 Task: Find connections with filter location Willetton with filter topic #linkedinwith filter profile language German with filter current company Diebold Nixdorf with filter school Hindustan College of science and technology with filter industry Air, Water, and Waste Program Management with filter service category Customer Support with filter keywords title Taper
Action: Mouse moved to (513, 61)
Screenshot: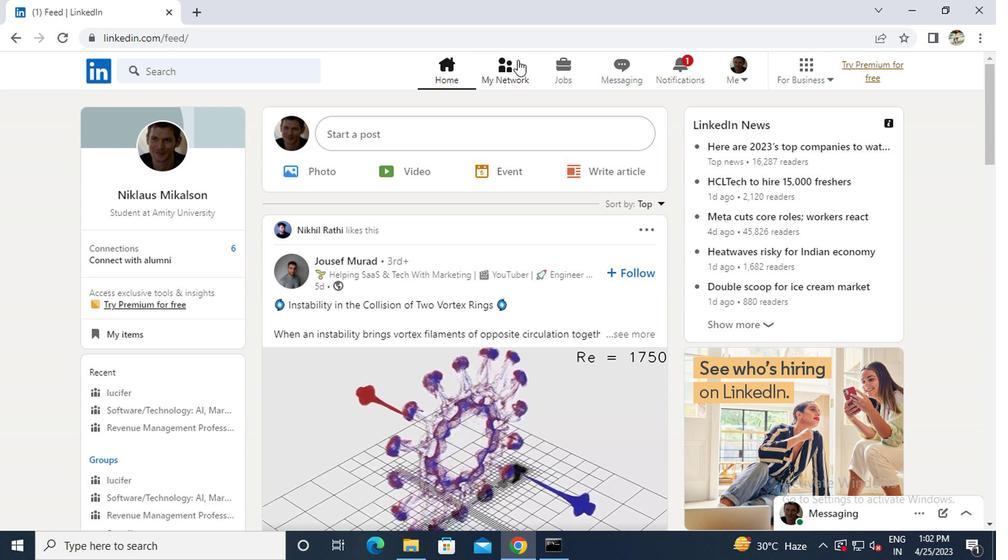 
Action: Mouse pressed left at (513, 61)
Screenshot: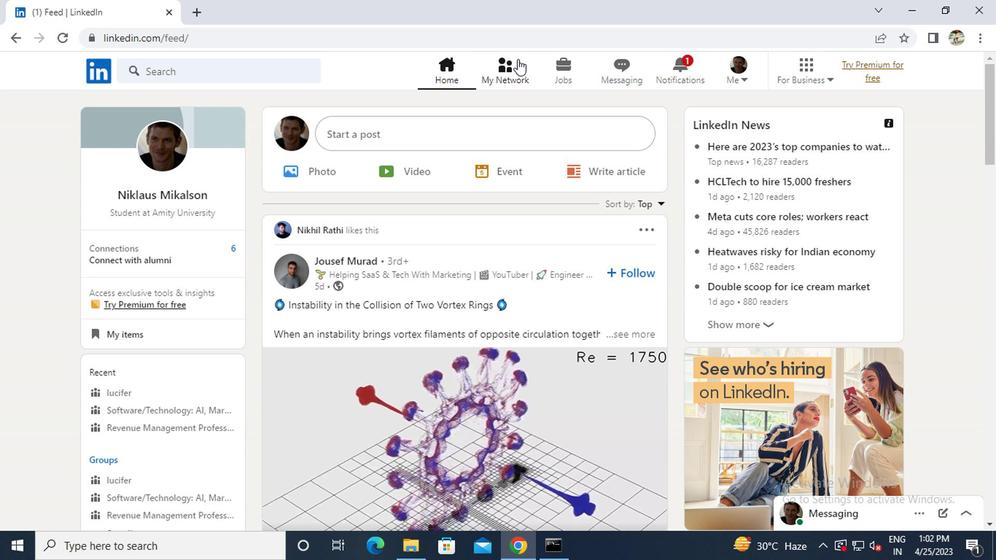 
Action: Mouse moved to (172, 148)
Screenshot: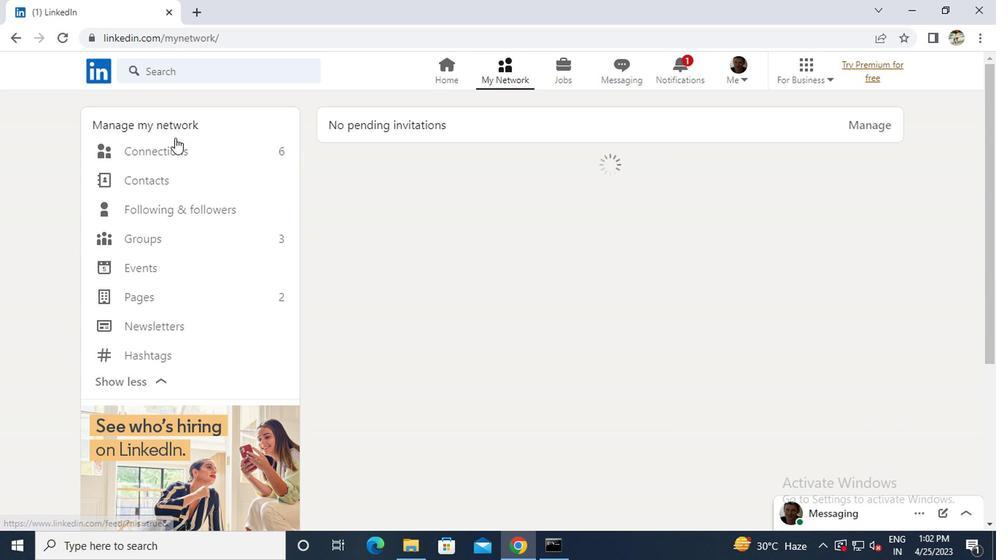 
Action: Mouse pressed left at (172, 148)
Screenshot: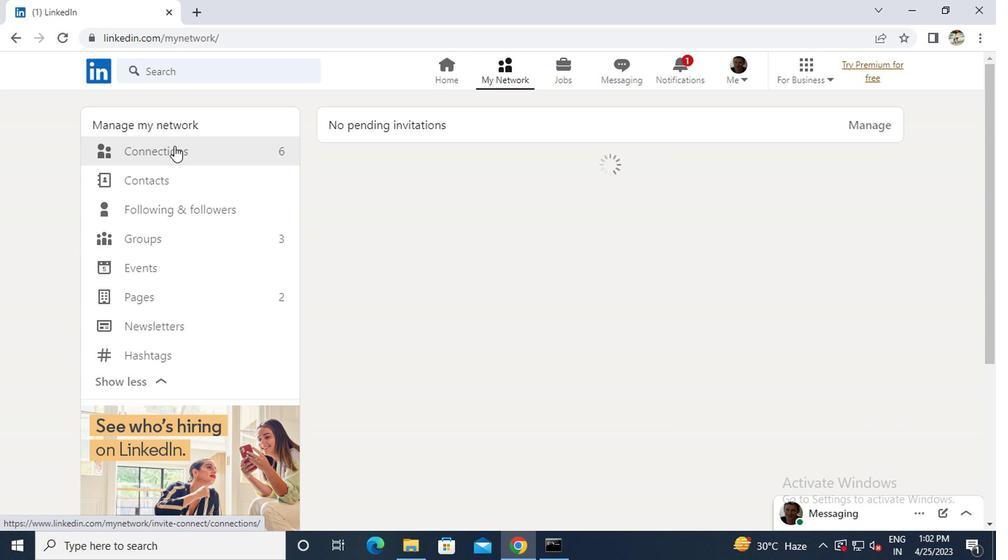 
Action: Mouse moved to (568, 158)
Screenshot: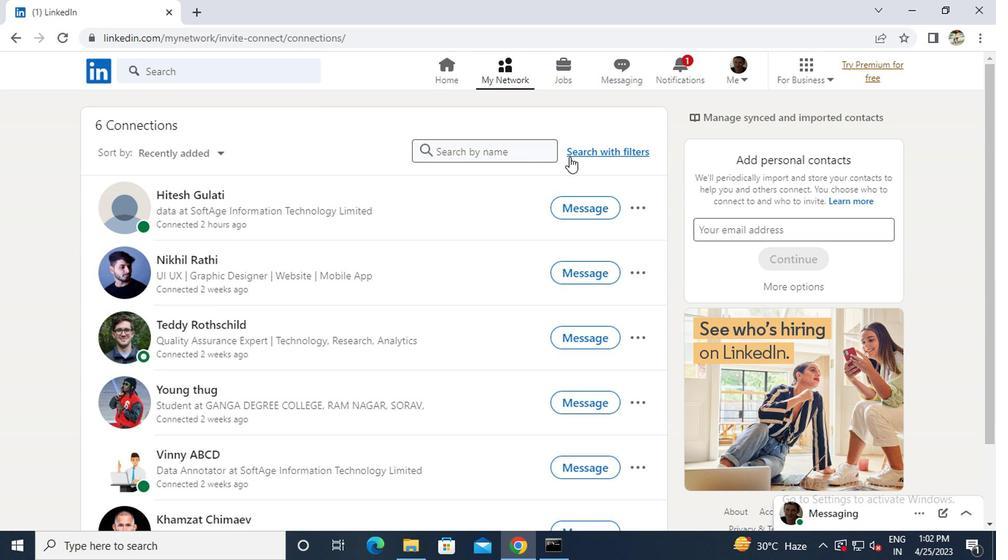 
Action: Mouse pressed left at (568, 158)
Screenshot: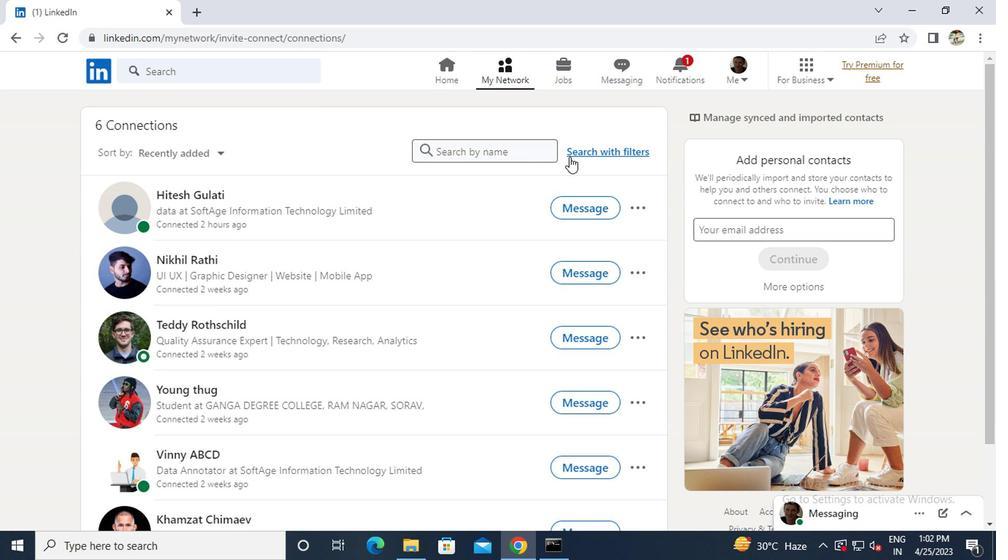 
Action: Mouse moved to (503, 120)
Screenshot: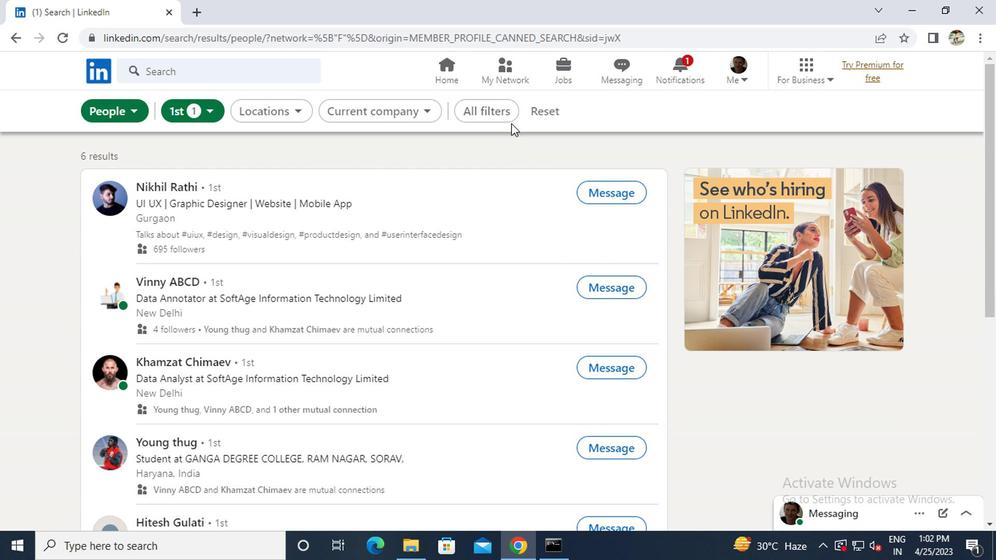 
Action: Mouse pressed left at (503, 120)
Screenshot: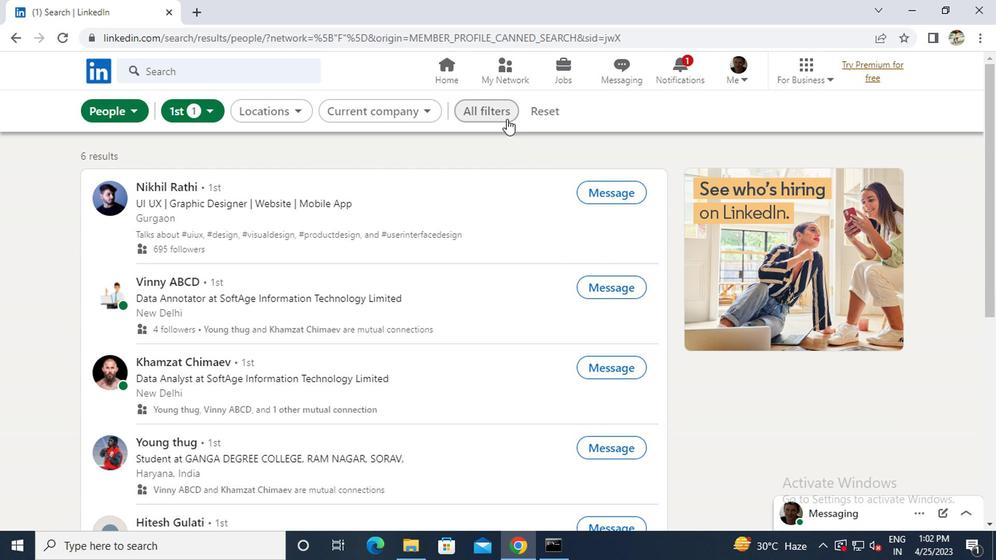 
Action: Mouse moved to (729, 302)
Screenshot: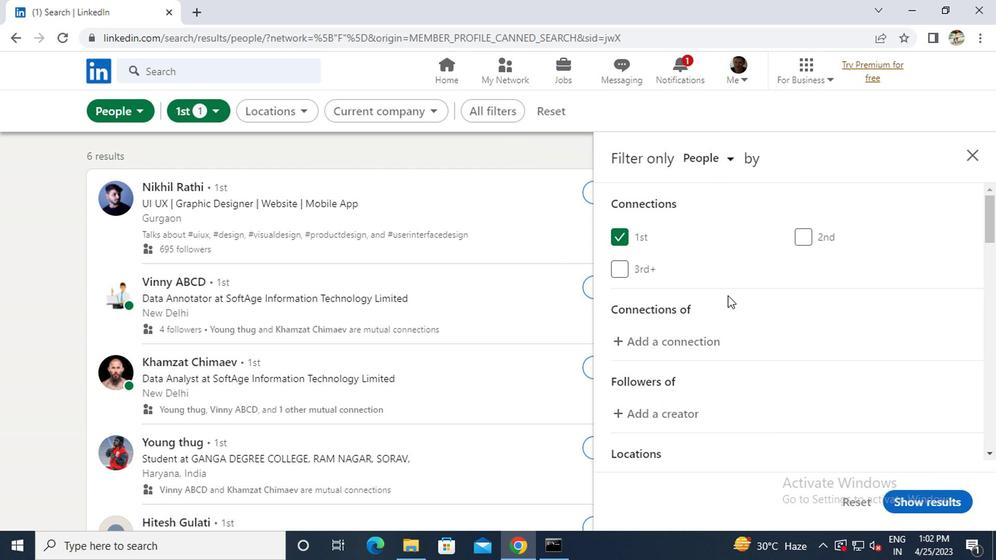 
Action: Mouse scrolled (729, 301) with delta (0, -1)
Screenshot: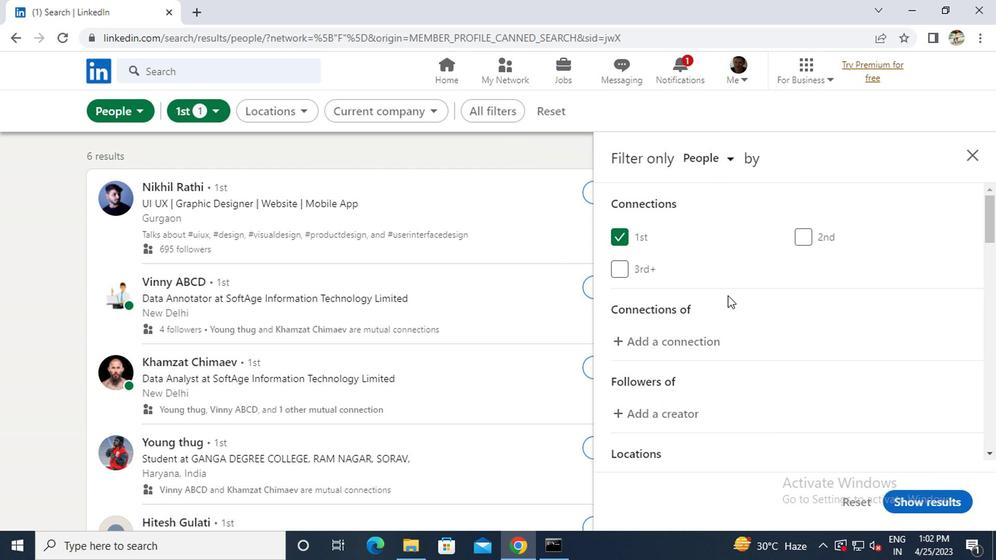 
Action: Mouse scrolled (729, 301) with delta (0, -1)
Screenshot: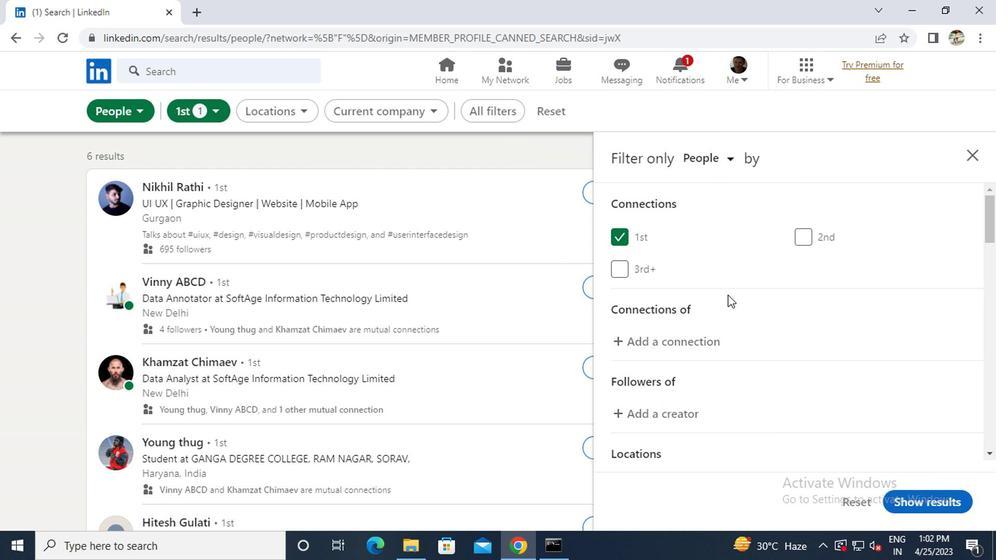
Action: Mouse moved to (853, 400)
Screenshot: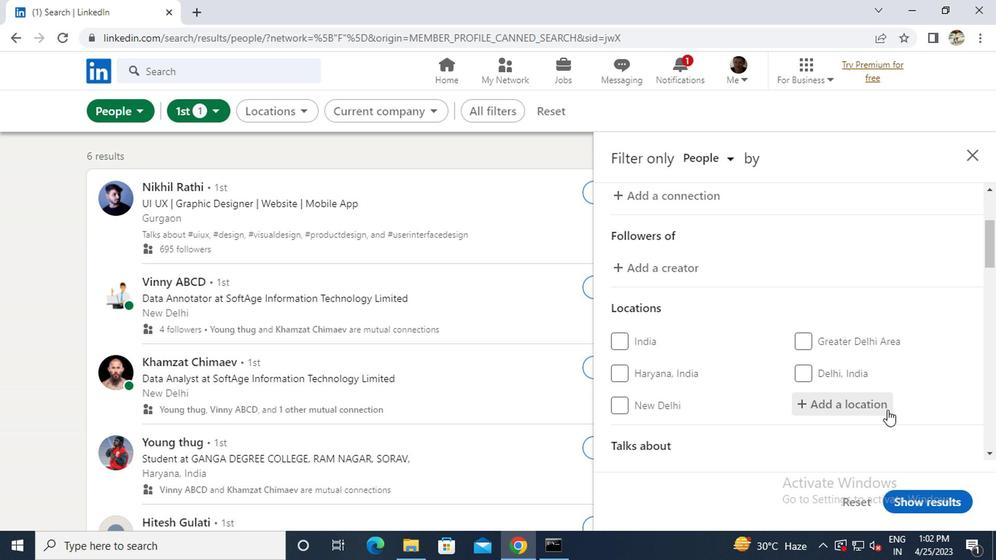 
Action: Mouse pressed left at (853, 400)
Screenshot: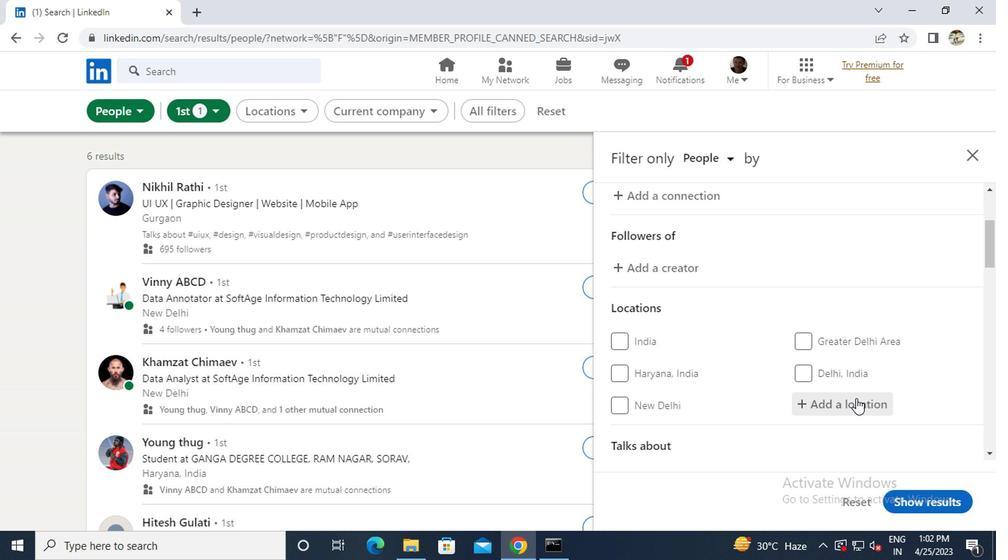 
Action: Key pressed <Key.caps_lock>w<Key.caps_lock>illetton<Key.enter>
Screenshot: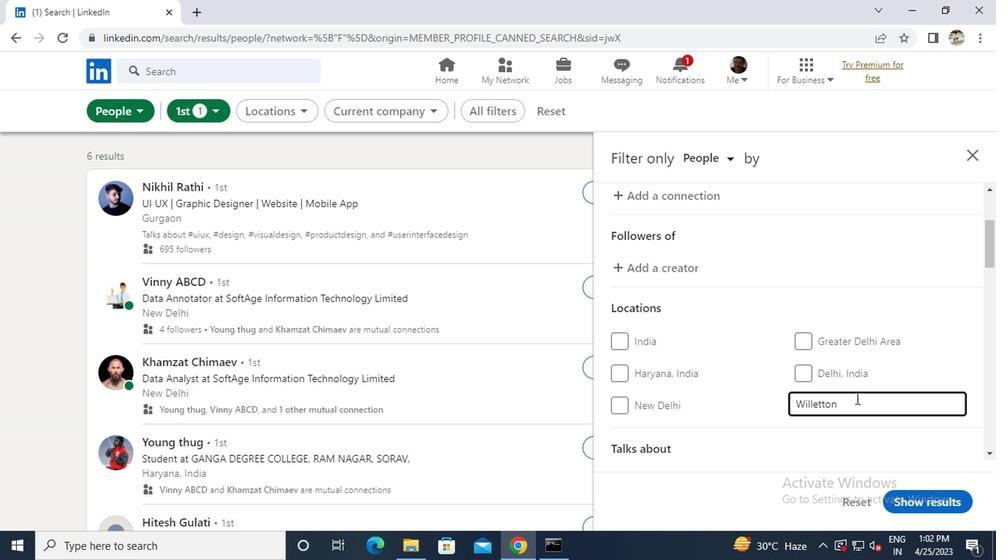 
Action: Mouse scrolled (853, 399) with delta (0, -1)
Screenshot: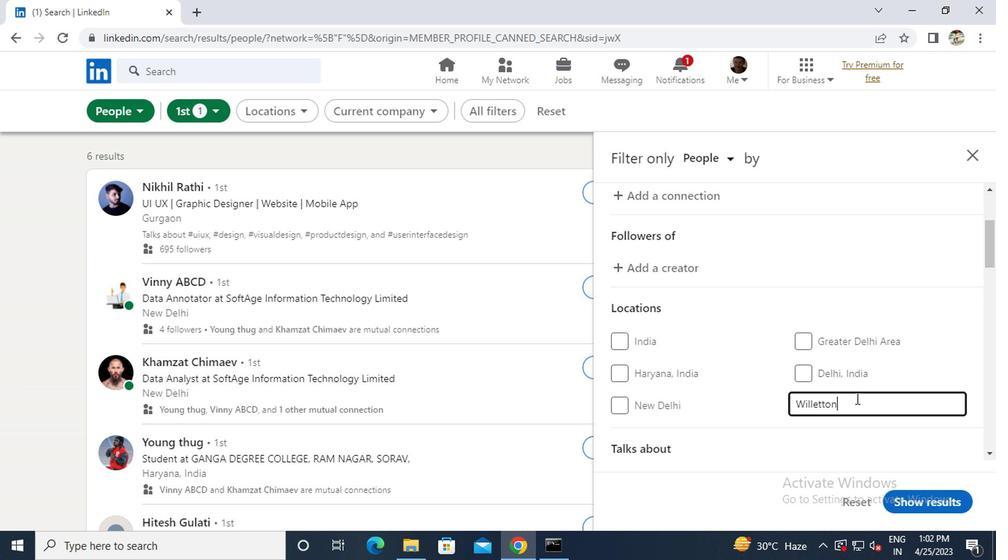
Action: Mouse moved to (839, 435)
Screenshot: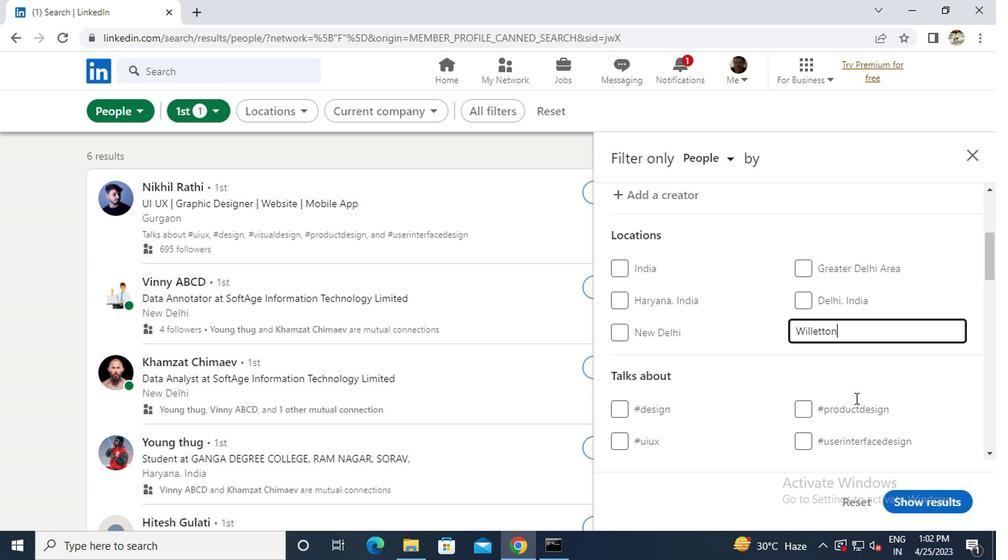 
Action: Mouse scrolled (839, 434) with delta (0, 0)
Screenshot: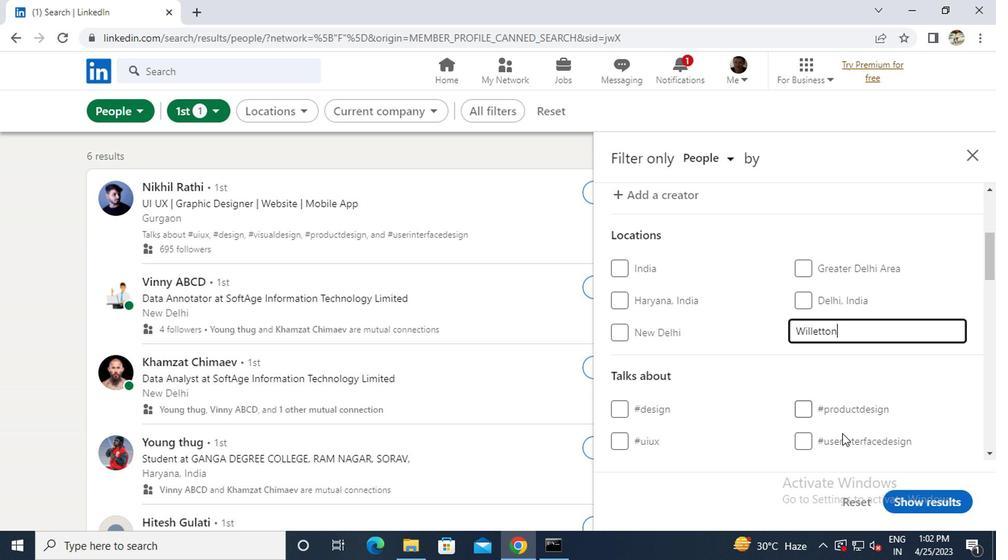 
Action: Mouse moved to (828, 406)
Screenshot: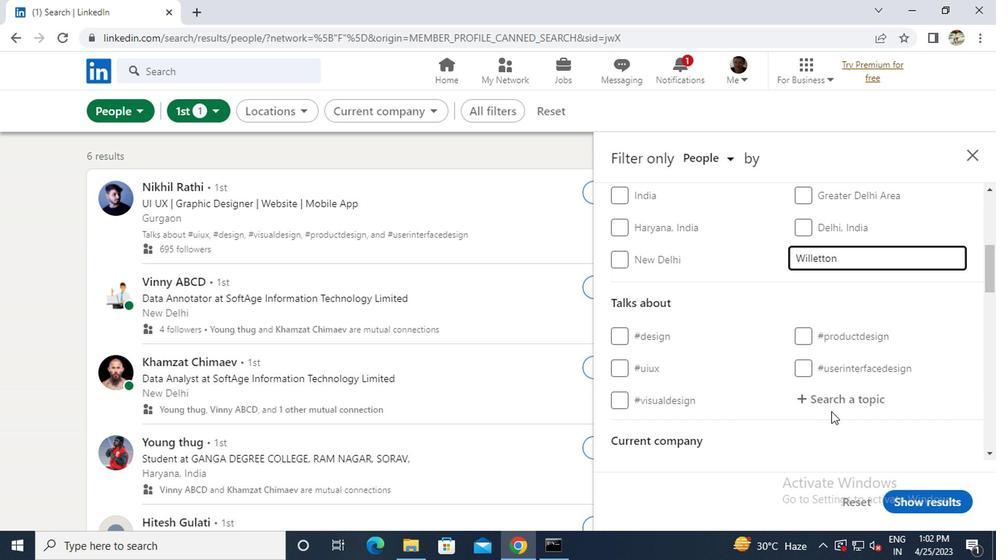 
Action: Mouse pressed left at (828, 406)
Screenshot: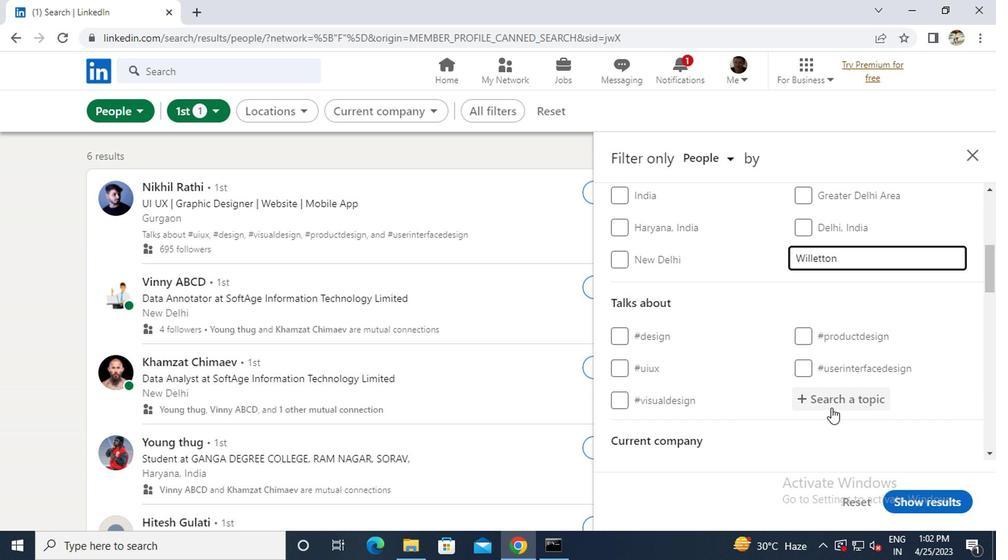
Action: Key pressed <Key.shift><Key.shift><Key.shift>#LINKEDIN
Screenshot: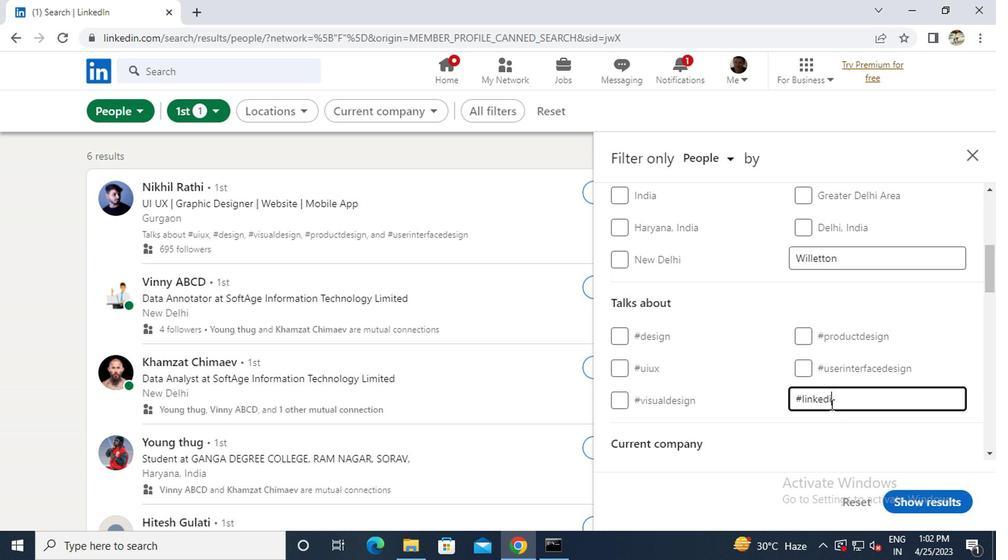 
Action: Mouse scrolled (828, 405) with delta (0, 0)
Screenshot: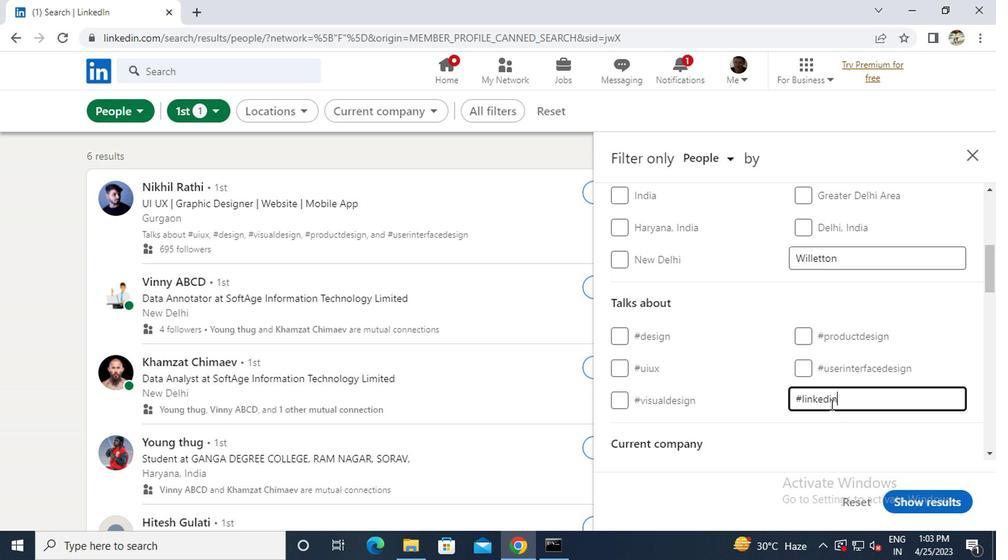 
Action: Mouse scrolled (828, 405) with delta (0, 0)
Screenshot: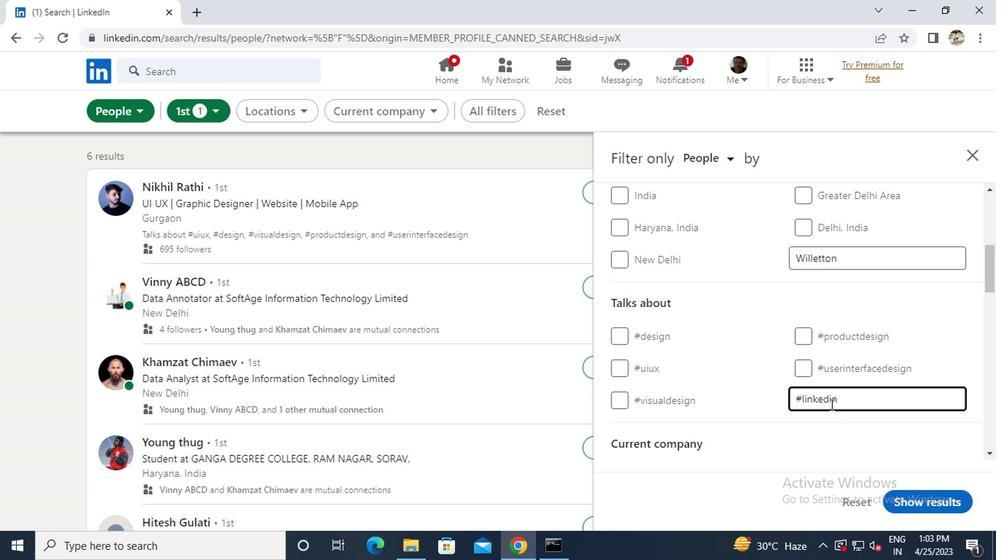 
Action: Mouse moved to (759, 393)
Screenshot: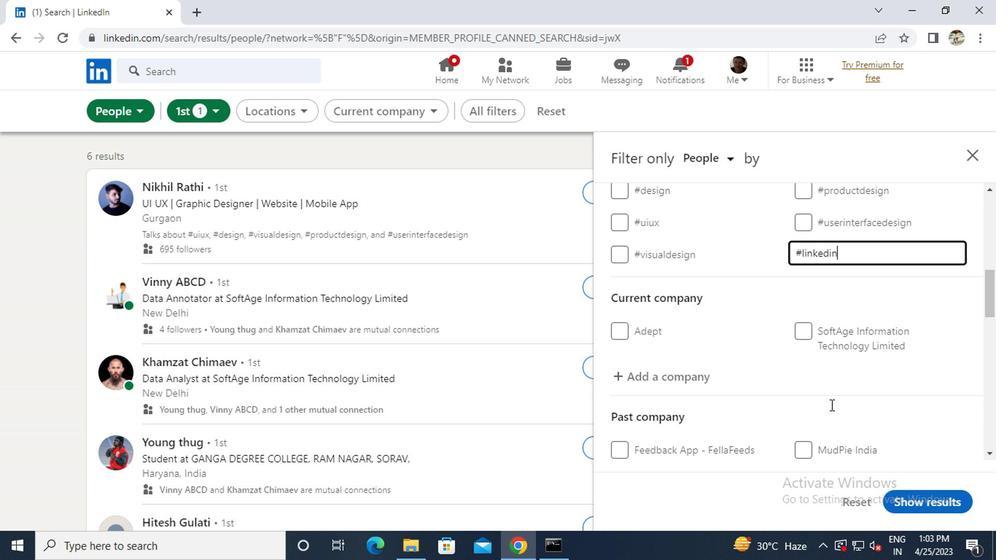 
Action: Mouse scrolled (759, 392) with delta (0, 0)
Screenshot: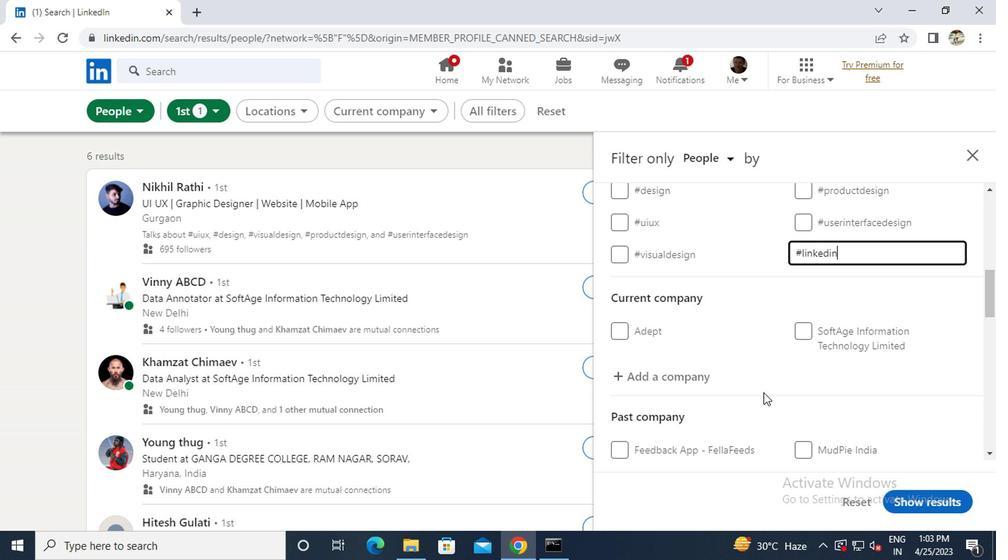 
Action: Mouse scrolled (759, 392) with delta (0, 0)
Screenshot: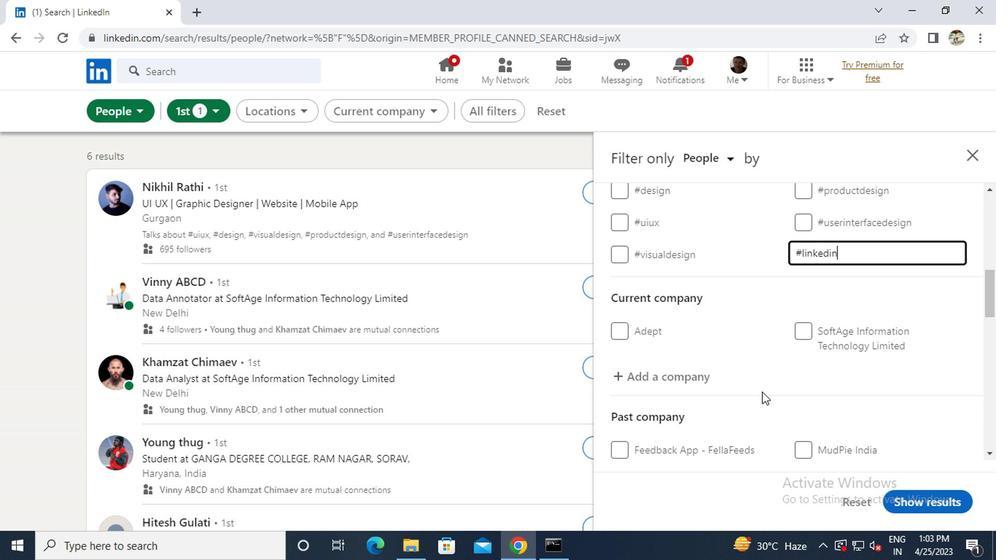 
Action: Mouse scrolled (759, 392) with delta (0, 0)
Screenshot: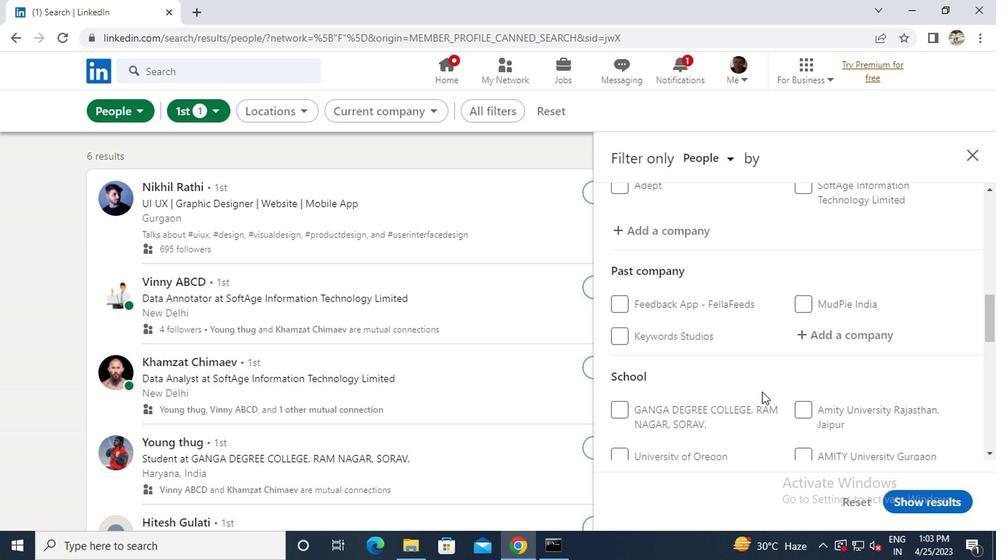 
Action: Mouse scrolled (759, 392) with delta (0, 0)
Screenshot: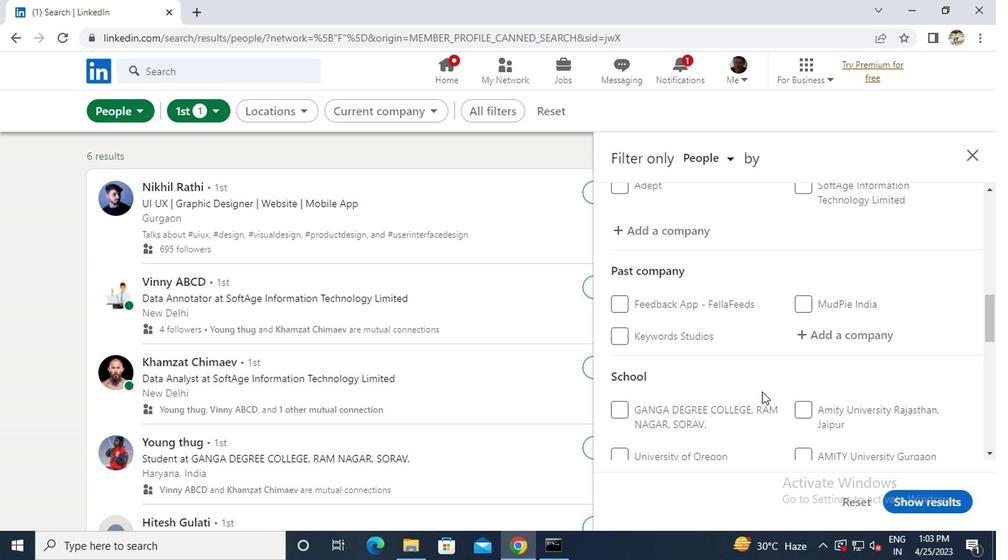 
Action: Mouse scrolled (759, 392) with delta (0, 0)
Screenshot: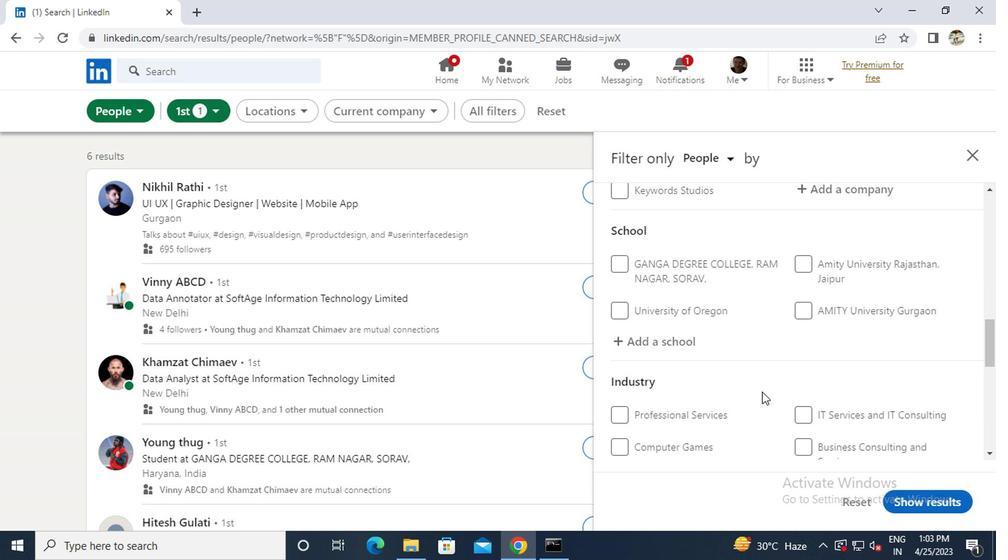 
Action: Mouse scrolled (759, 392) with delta (0, 0)
Screenshot: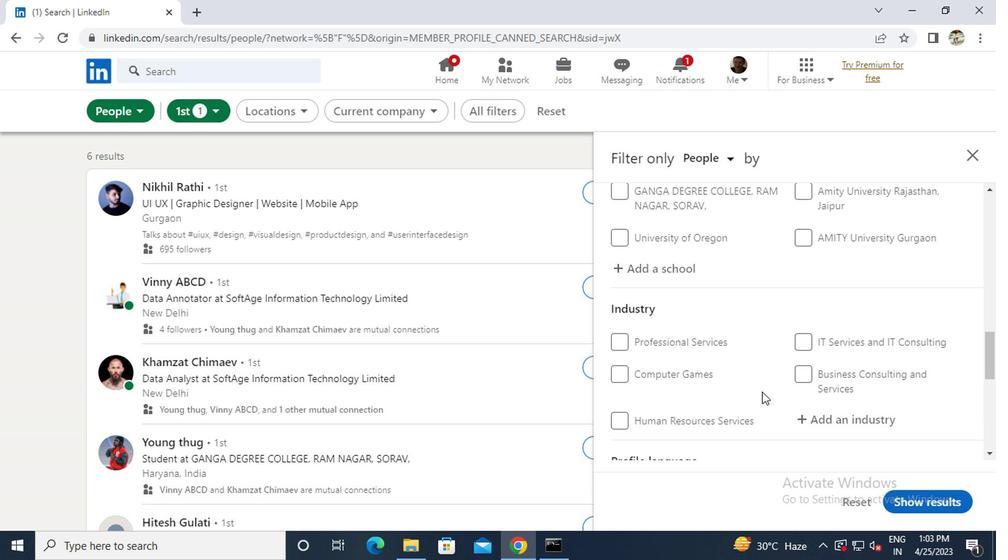 
Action: Mouse scrolled (759, 393) with delta (0, 0)
Screenshot: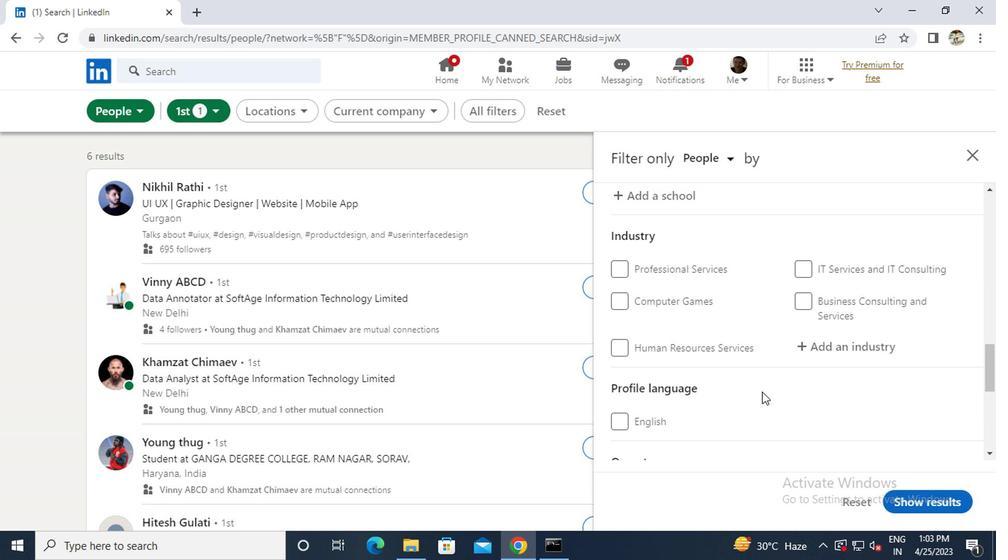
Action: Mouse scrolled (759, 393) with delta (0, 0)
Screenshot: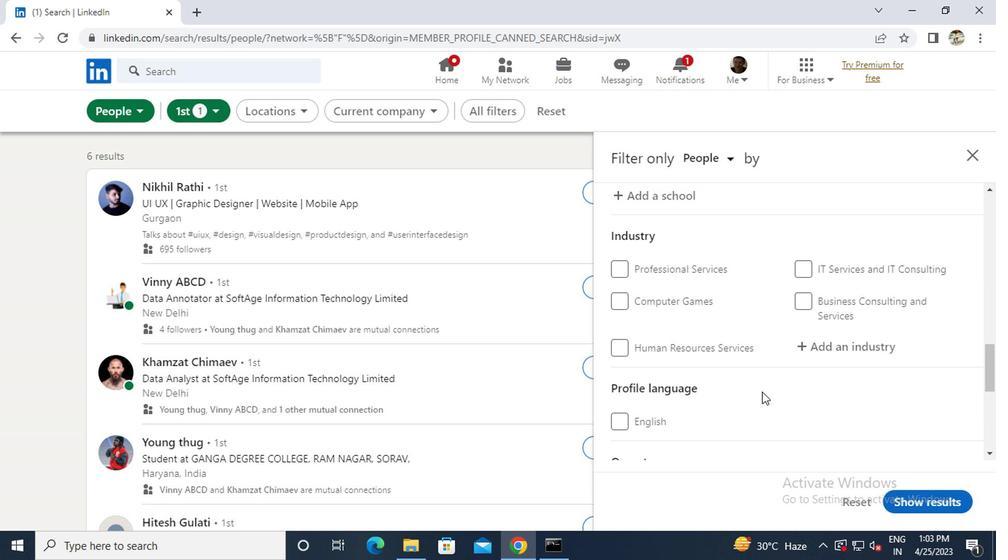 
Action: Mouse scrolled (759, 393) with delta (0, 0)
Screenshot: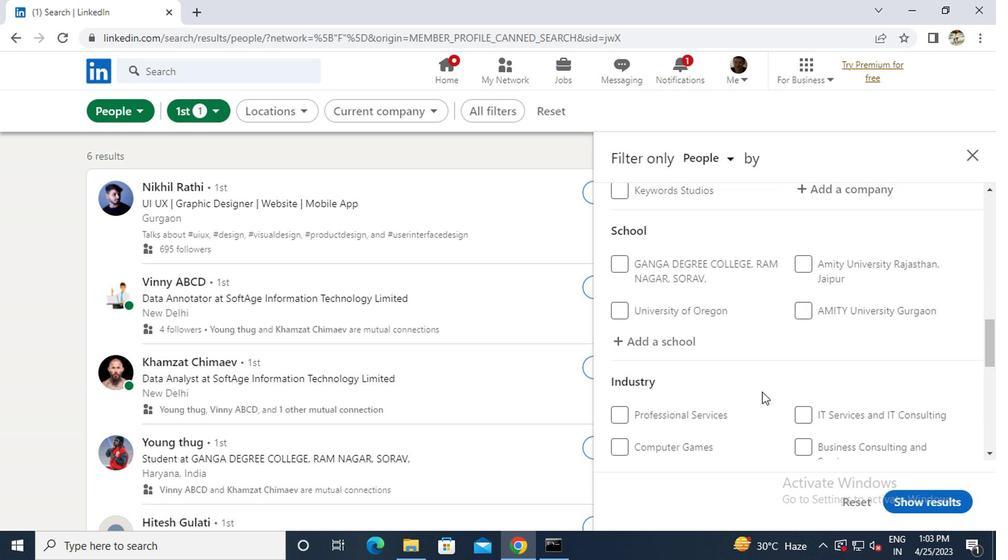 
Action: Mouse scrolled (759, 393) with delta (0, 0)
Screenshot: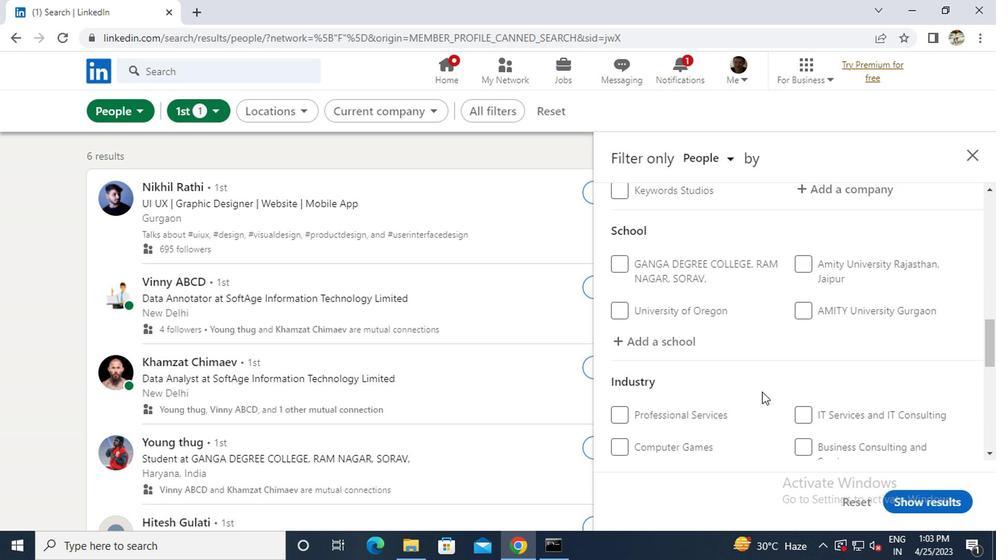 
Action: Mouse scrolled (759, 393) with delta (0, 0)
Screenshot: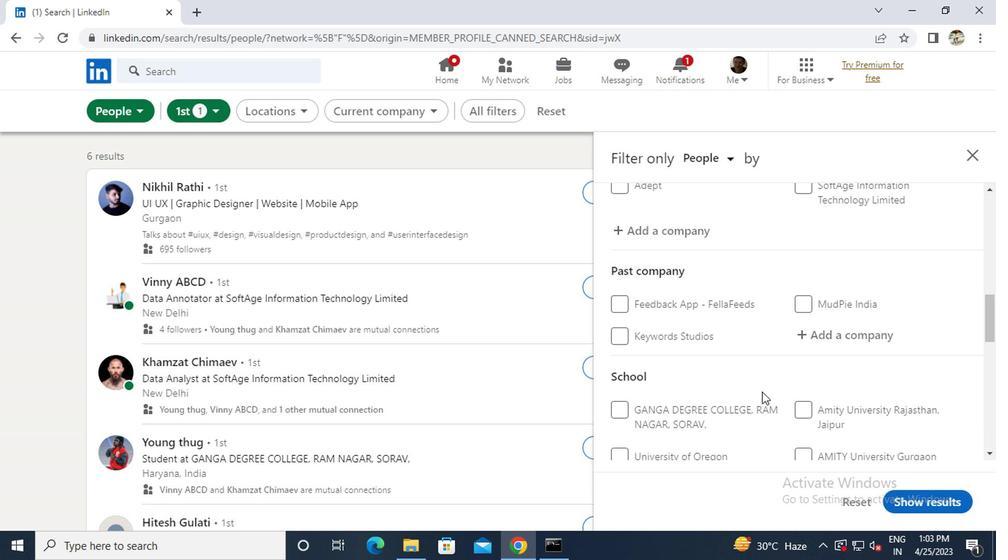
Action: Mouse moved to (698, 300)
Screenshot: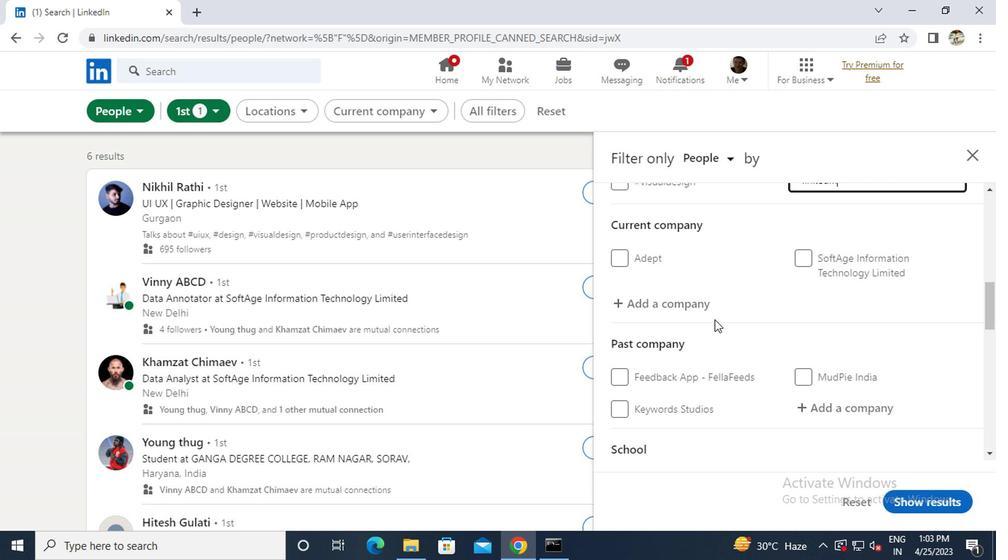 
Action: Mouse pressed left at (698, 300)
Screenshot: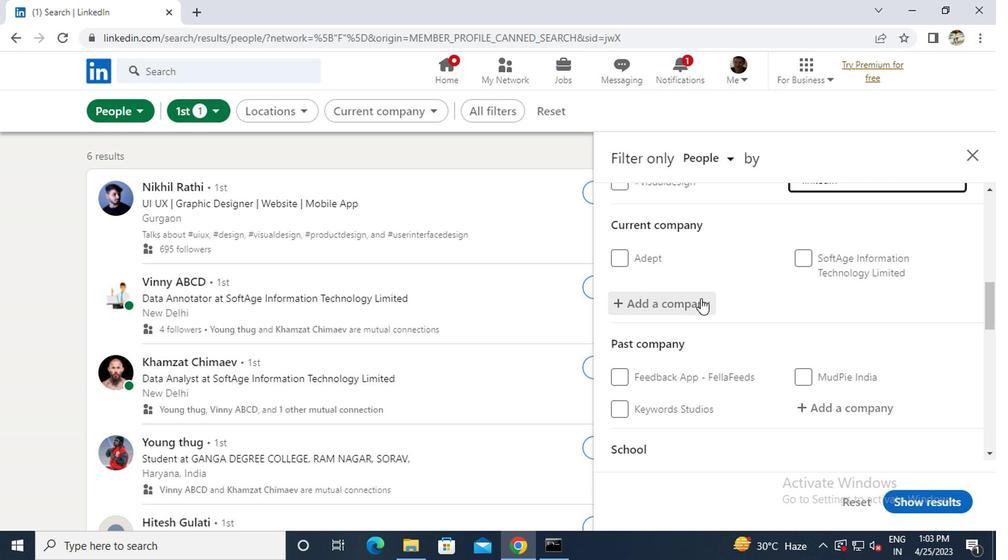 
Action: Key pressed <Key.caps_lock>D<Key.caps_lock>IEBOLD<Key.space>
Screenshot: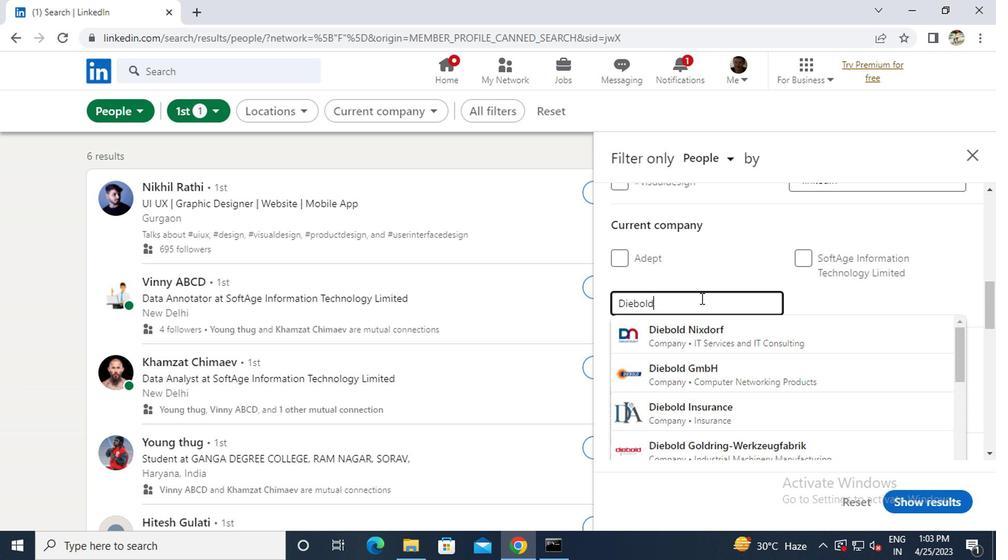 
Action: Mouse moved to (716, 327)
Screenshot: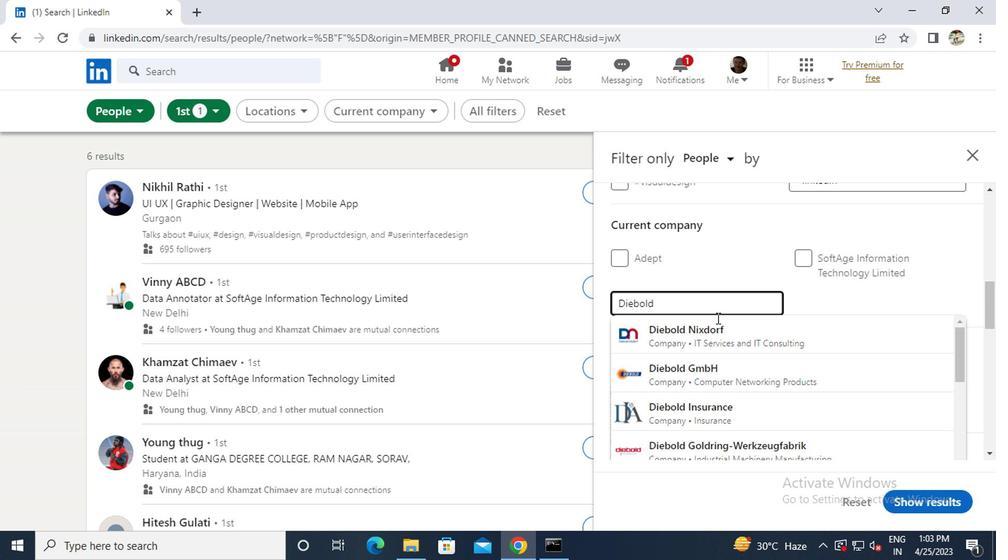 
Action: Mouse pressed left at (716, 327)
Screenshot: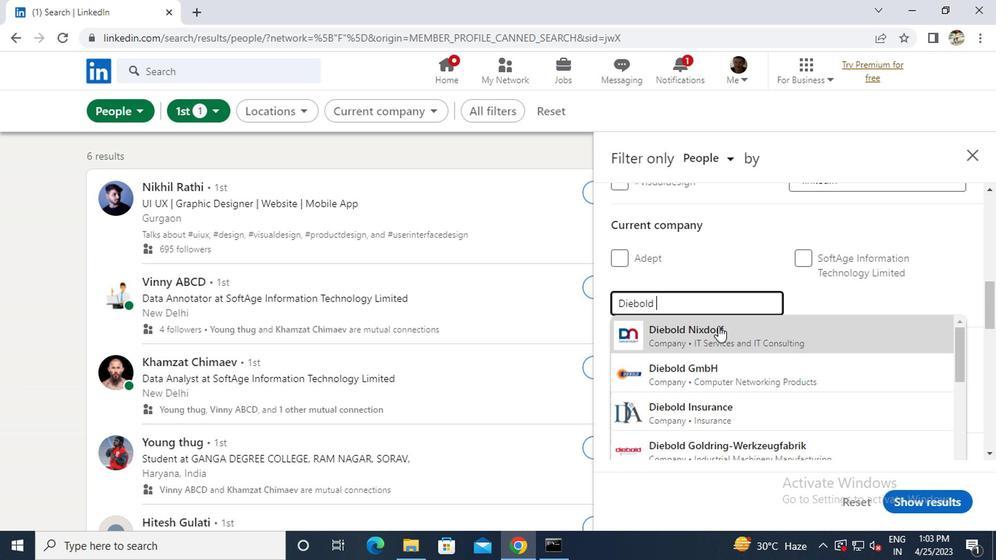 
Action: Mouse scrolled (716, 327) with delta (0, 0)
Screenshot: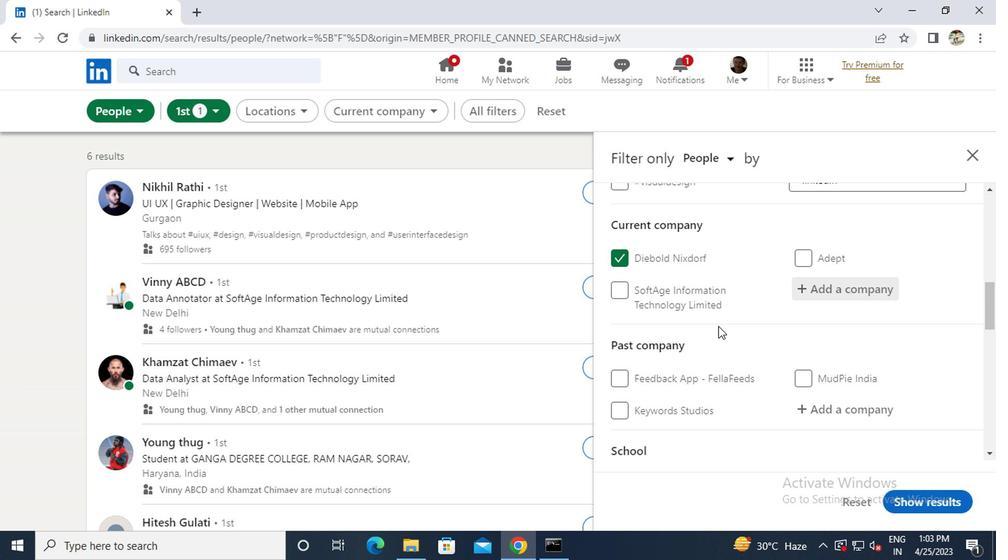 
Action: Mouse scrolled (716, 327) with delta (0, 0)
Screenshot: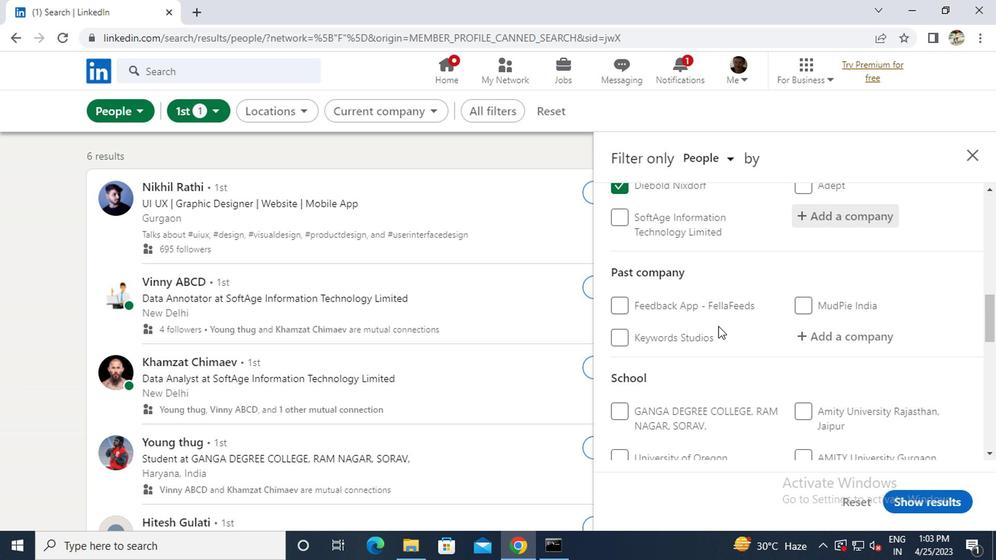 
Action: Mouse moved to (660, 419)
Screenshot: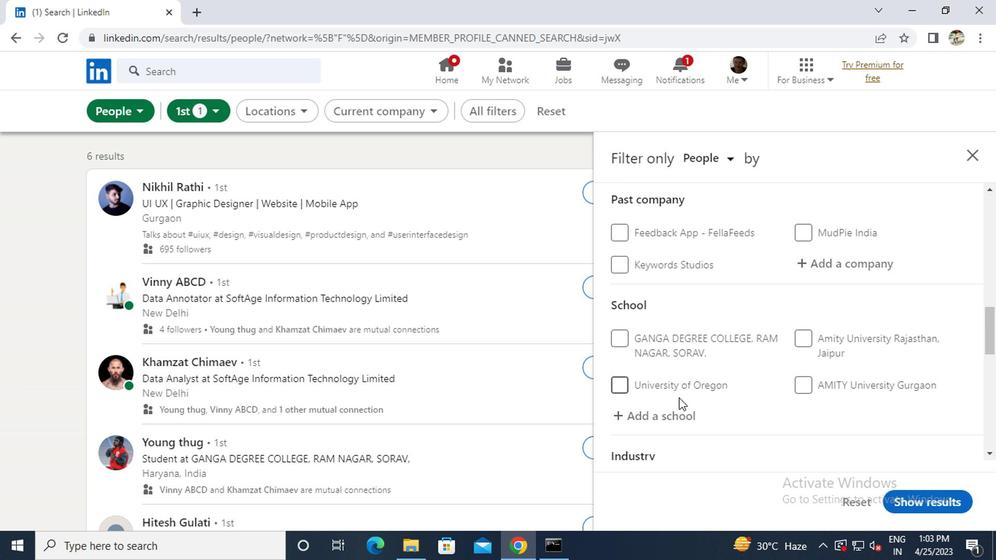 
Action: Mouse pressed left at (660, 419)
Screenshot: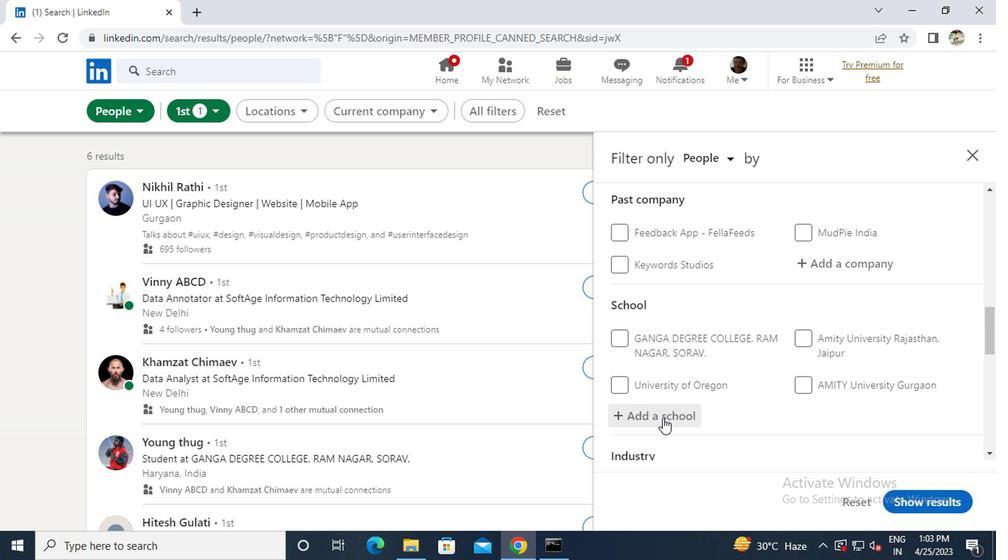 
Action: Key pressed <Key.caps_lock>H<Key.caps_lock>INDUSTAN<Key.space>COLL
Screenshot: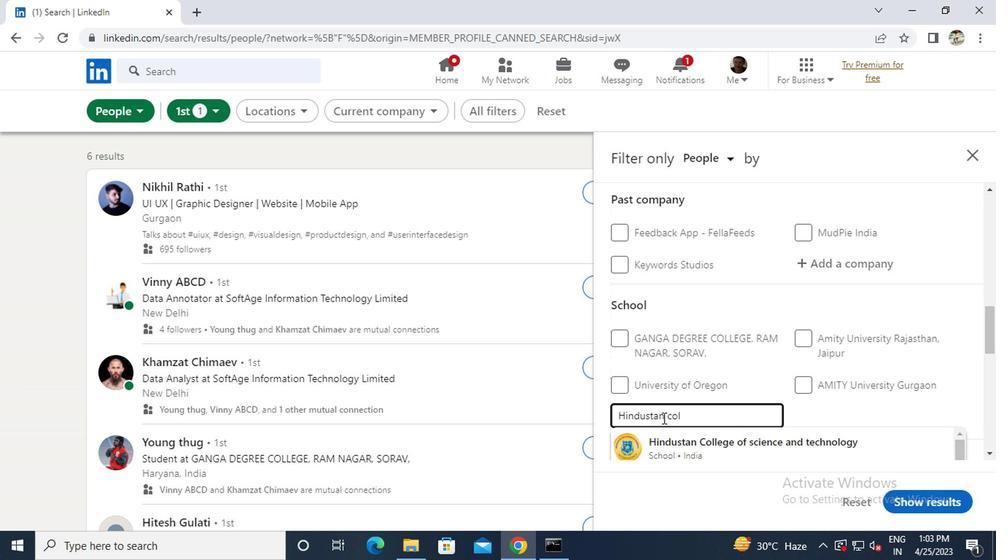 
Action: Mouse moved to (686, 453)
Screenshot: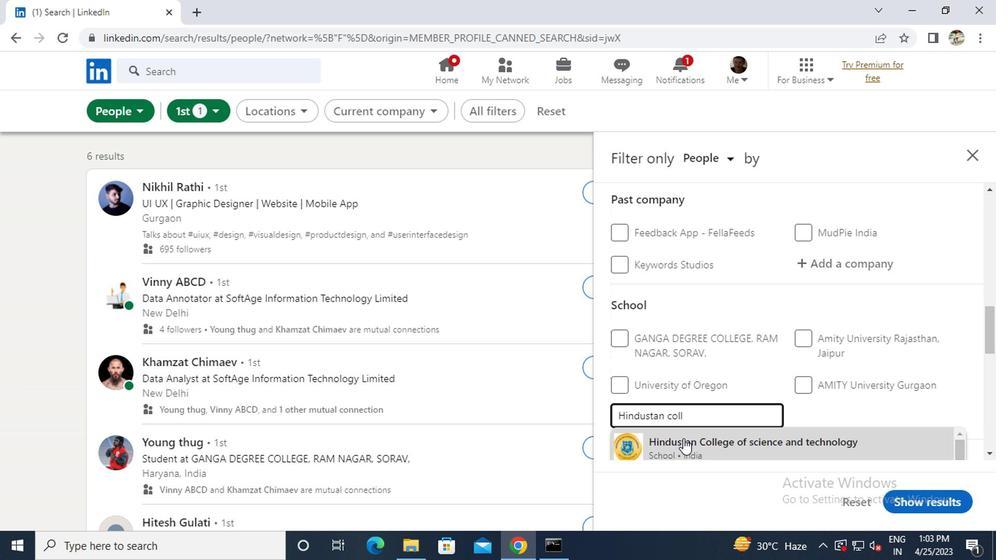 
Action: Mouse pressed left at (686, 453)
Screenshot: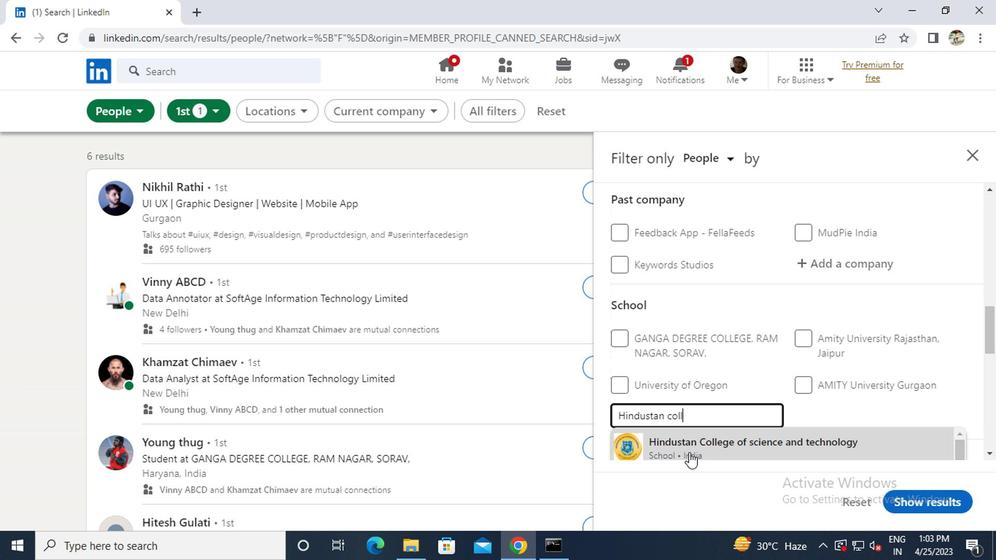 
Action: Mouse moved to (690, 447)
Screenshot: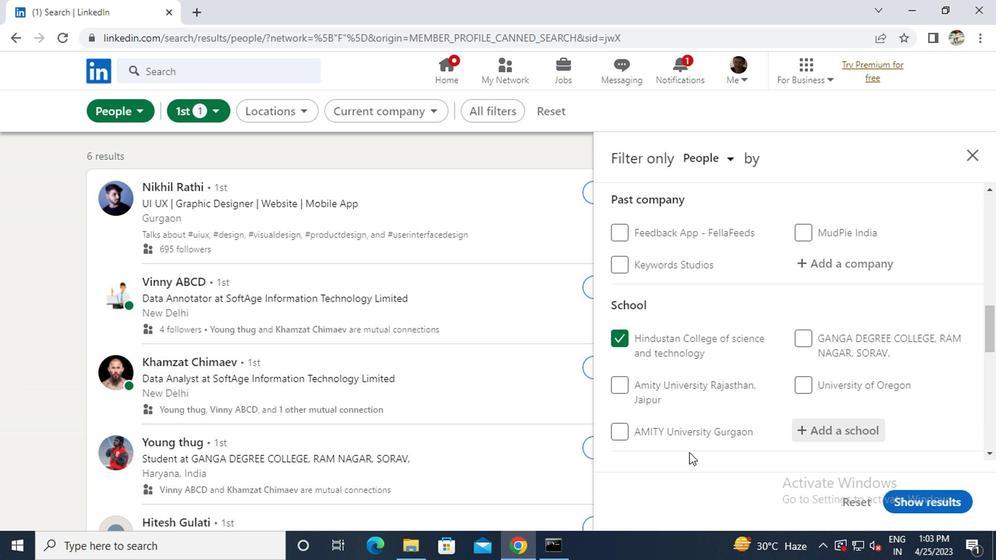 
Action: Mouse scrolled (690, 447) with delta (0, 0)
Screenshot: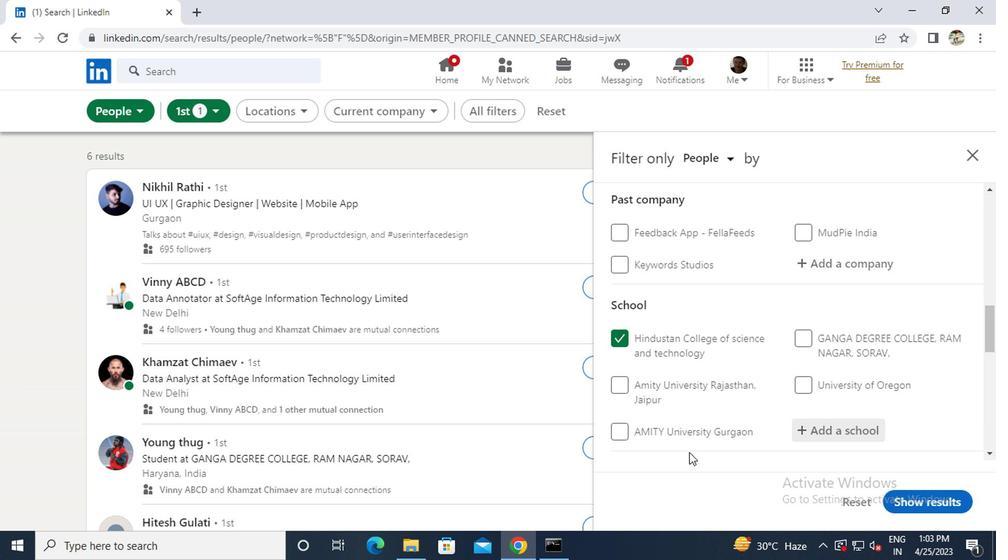 
Action: Mouse scrolled (690, 447) with delta (0, 0)
Screenshot: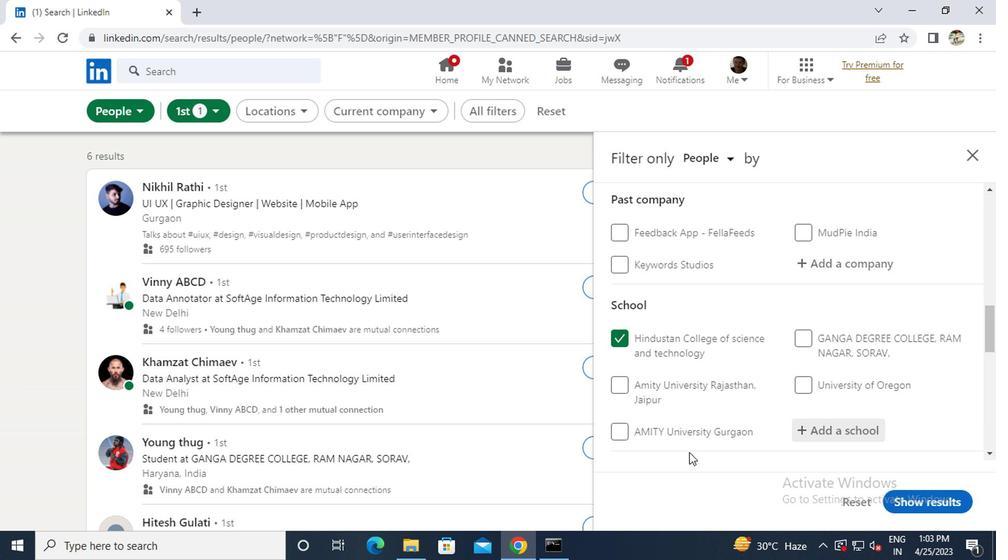 
Action: Mouse scrolled (690, 447) with delta (0, 0)
Screenshot: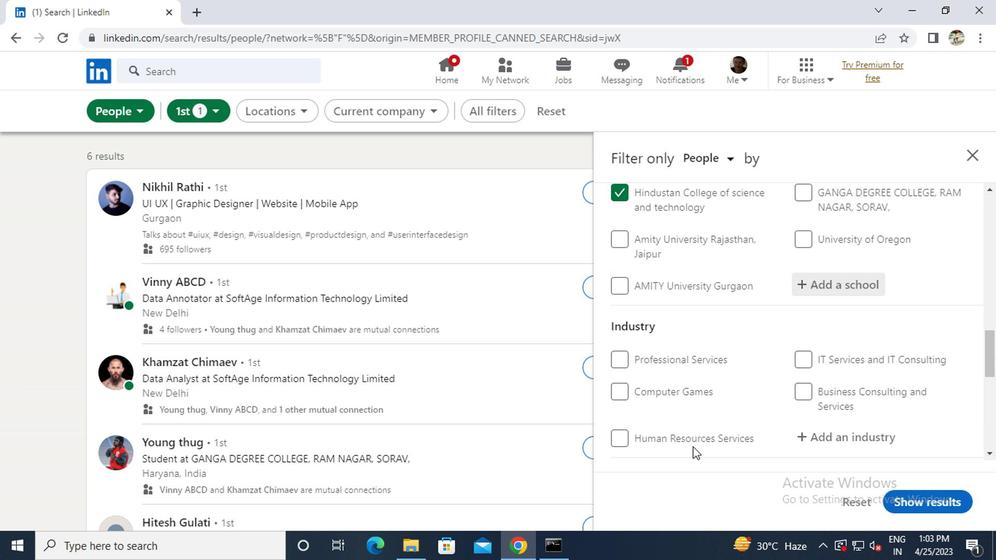 
Action: Mouse moved to (863, 362)
Screenshot: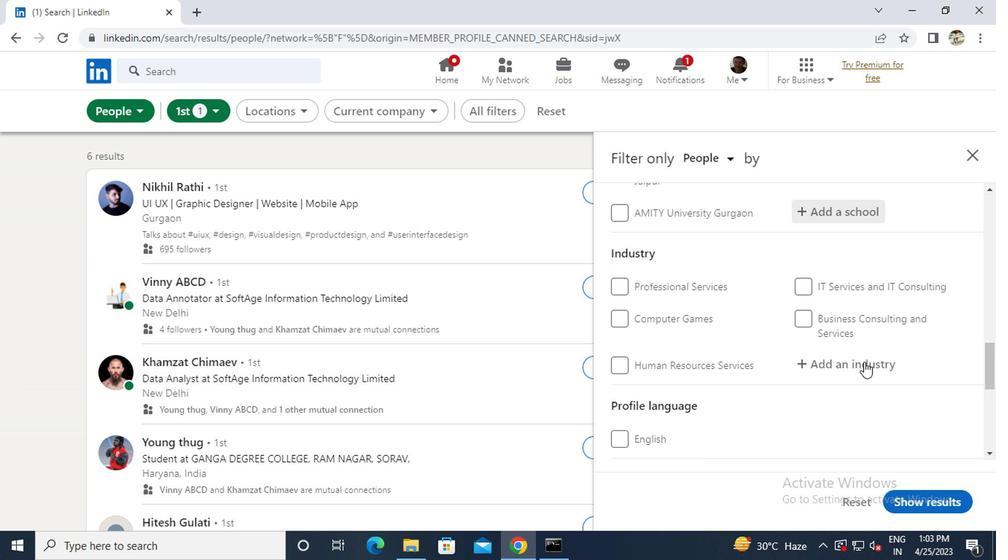
Action: Mouse pressed left at (863, 362)
Screenshot: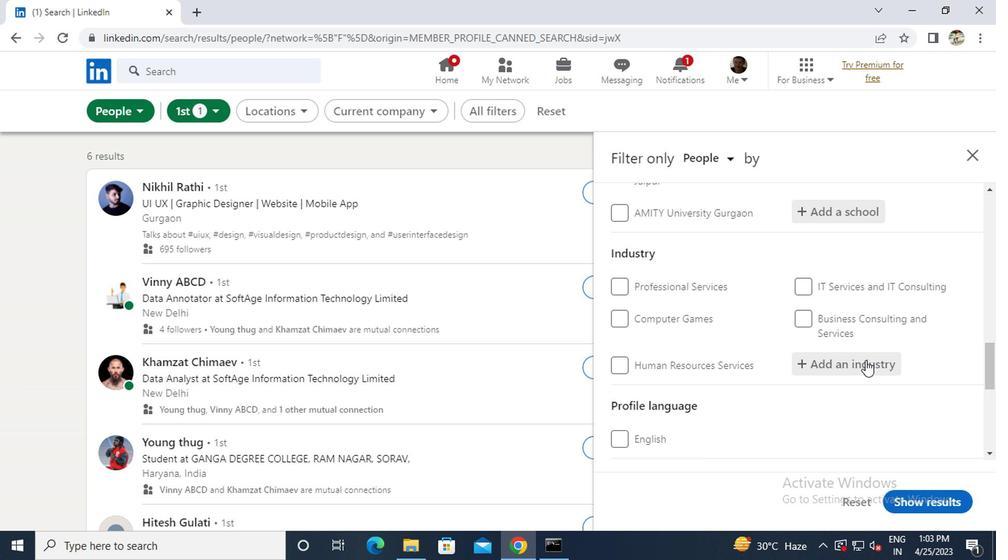 
Action: Key pressed <Key.caps_lock>A<Key.caps_lock>IR,<Key.space><Key.caps_lock>W<Key.caps_lock>AT
Screenshot: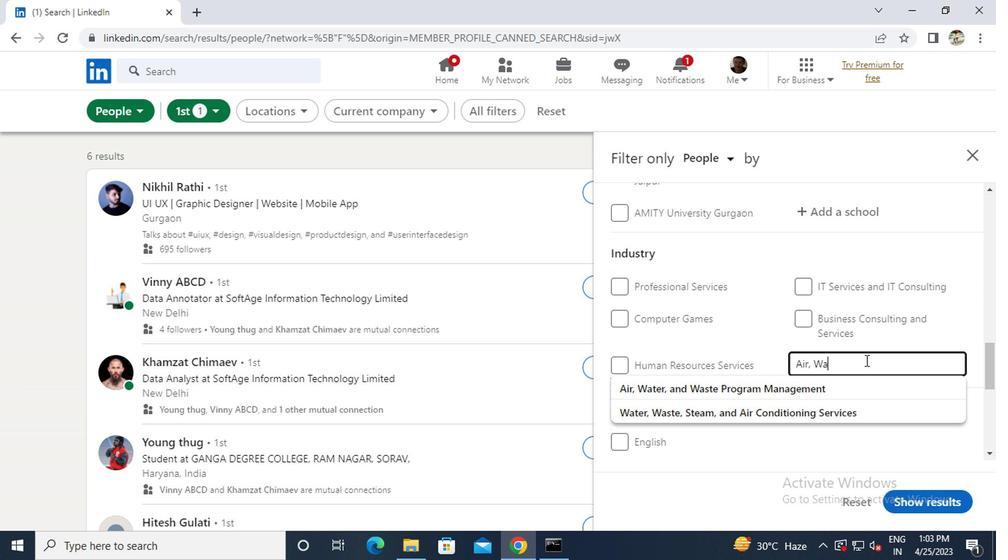 
Action: Mouse moved to (797, 391)
Screenshot: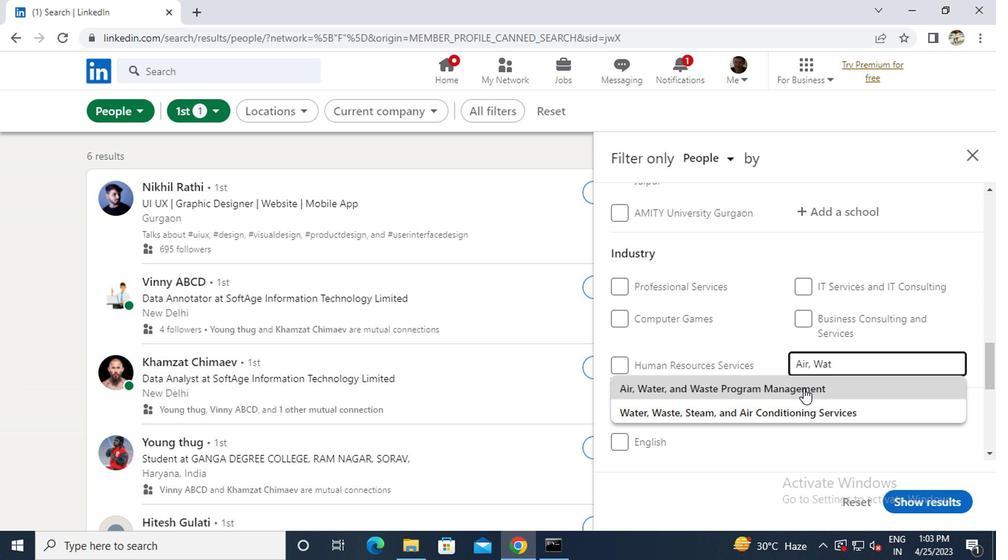 
Action: Mouse pressed left at (797, 391)
Screenshot: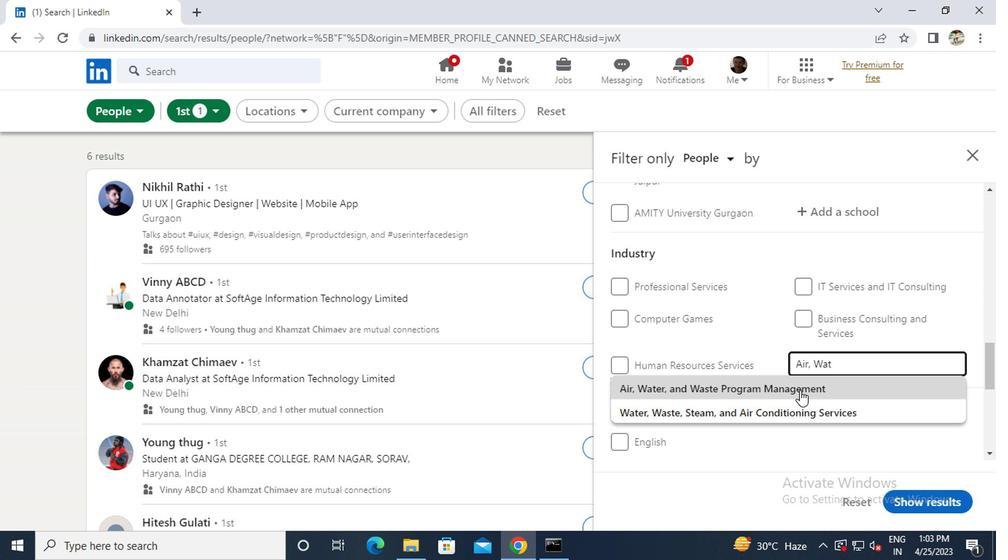 
Action: Mouse scrolled (797, 391) with delta (0, 0)
Screenshot: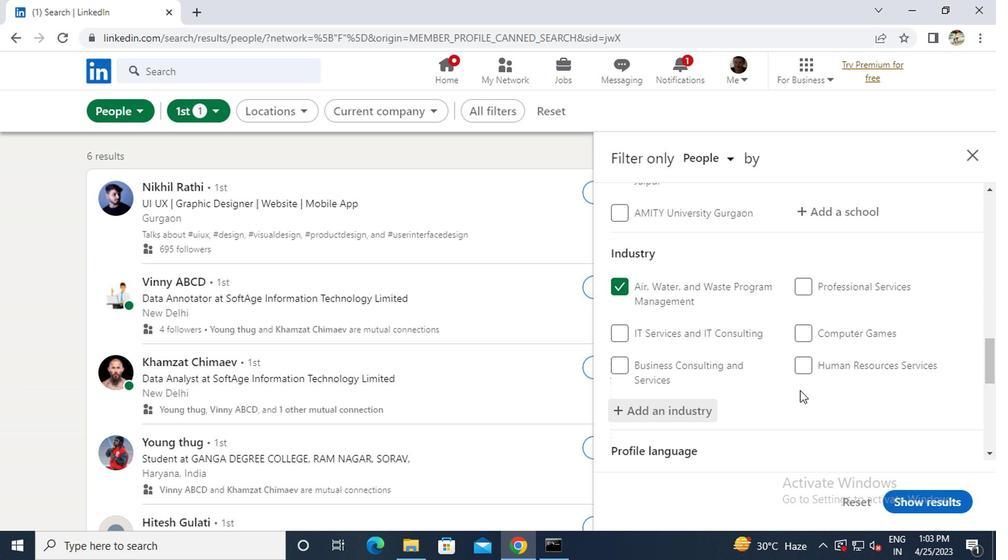 
Action: Mouse scrolled (797, 391) with delta (0, 0)
Screenshot: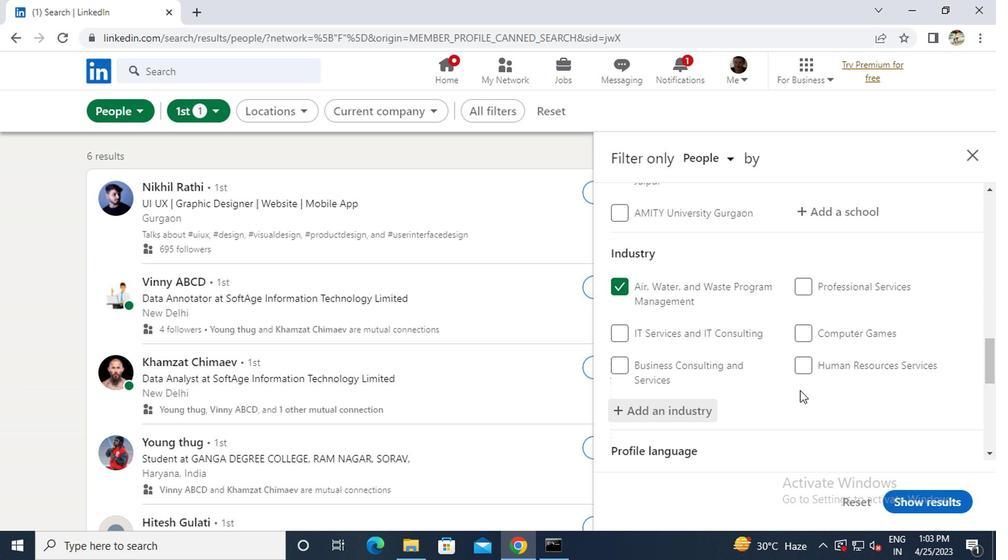 
Action: Mouse scrolled (797, 391) with delta (0, 0)
Screenshot: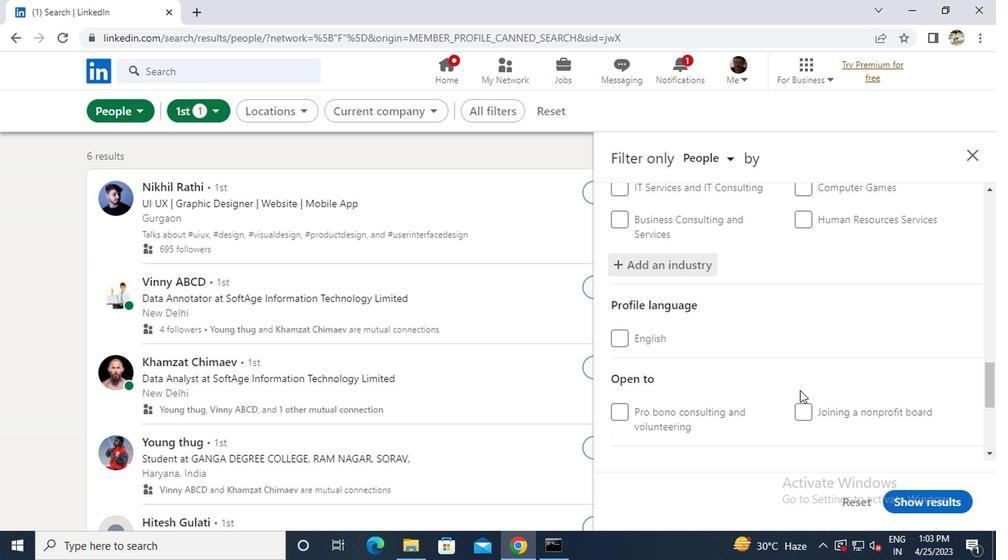 
Action: Mouse scrolled (797, 391) with delta (0, 0)
Screenshot: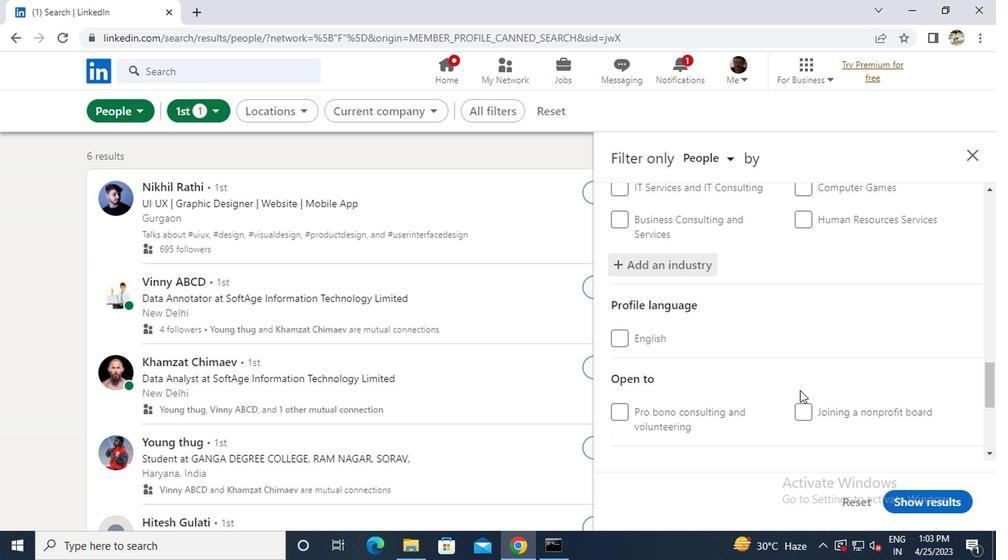 
Action: Mouse moved to (715, 360)
Screenshot: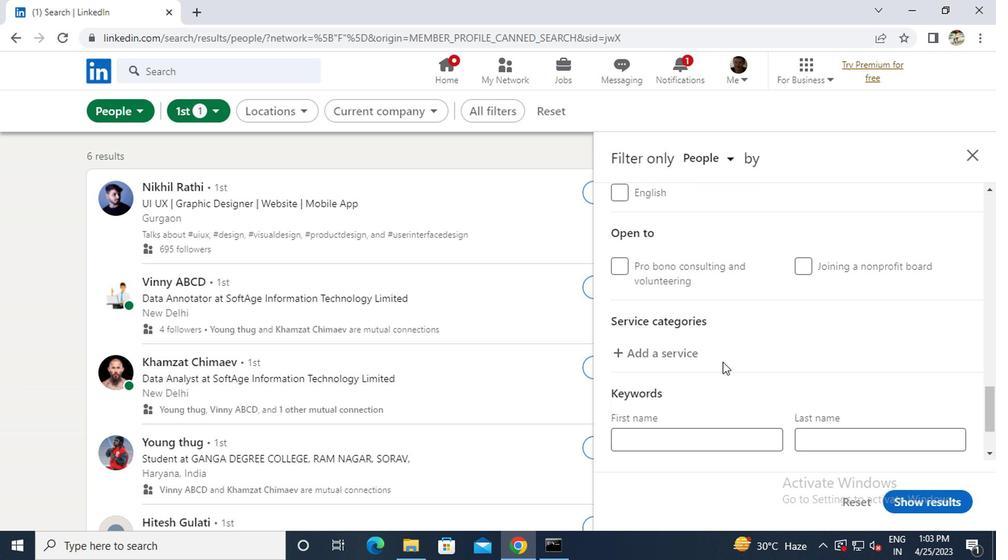
Action: Mouse pressed left at (715, 360)
Screenshot: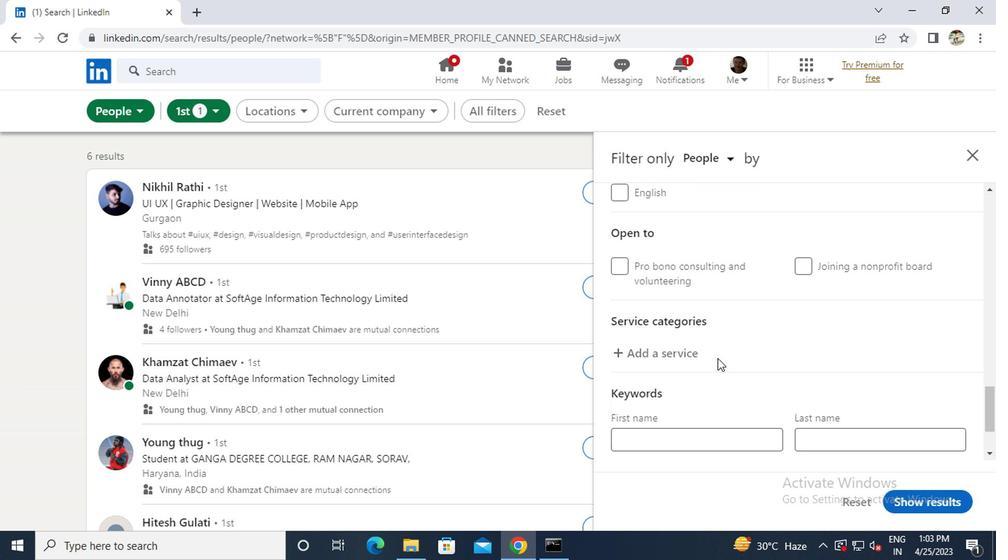 
Action: Mouse moved to (662, 348)
Screenshot: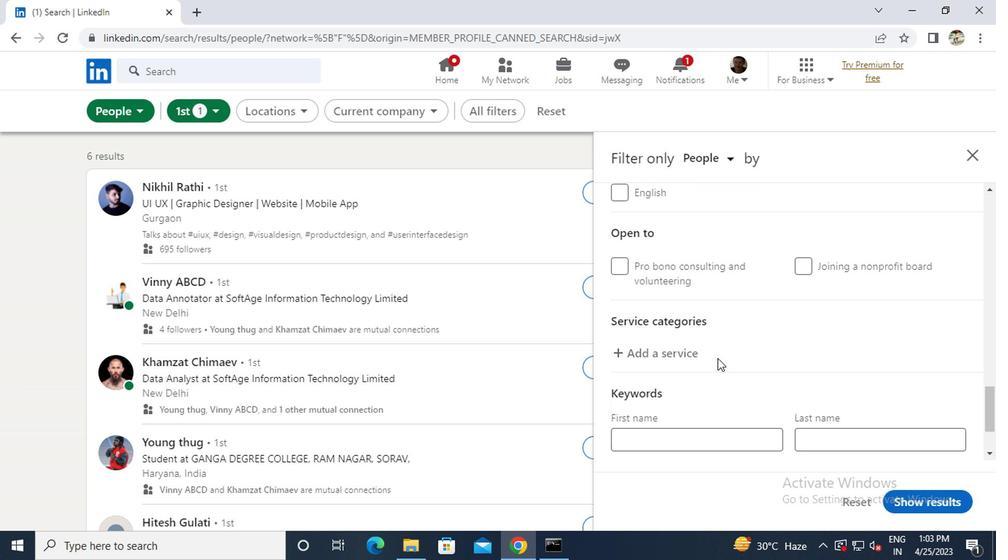 
Action: Mouse pressed left at (662, 348)
Screenshot: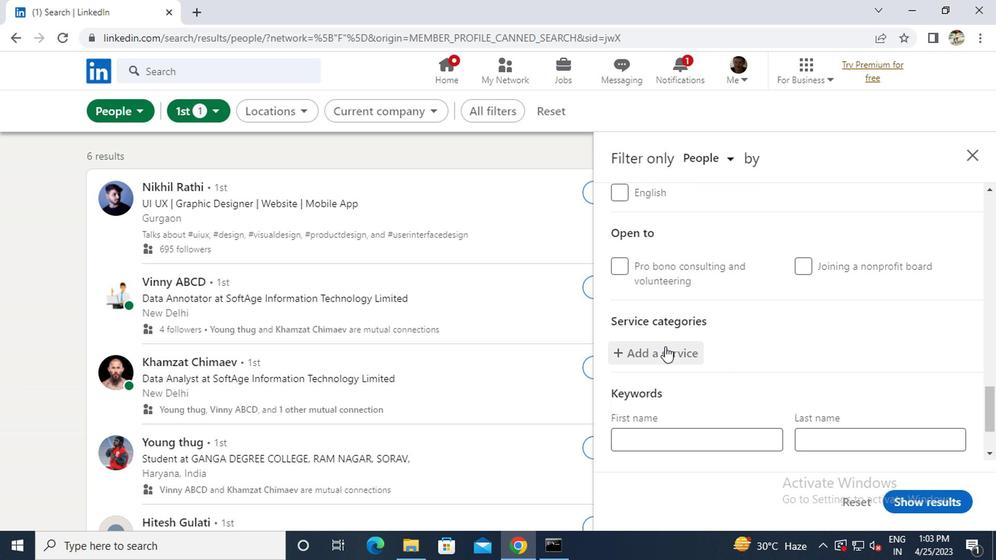 
Action: Key pressed <Key.caps_lock>C<Key.caps_lock>USTOMER
Screenshot: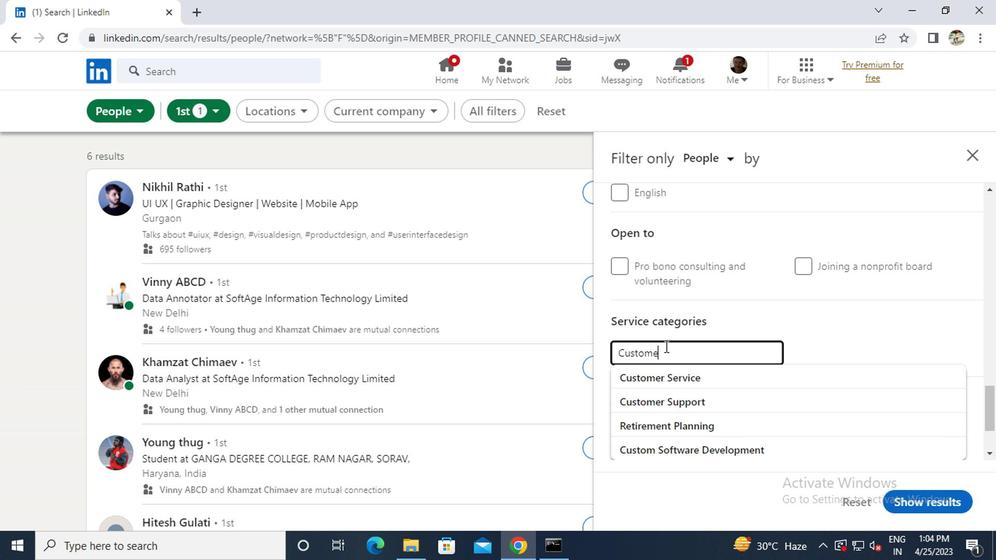 
Action: Mouse moved to (665, 396)
Screenshot: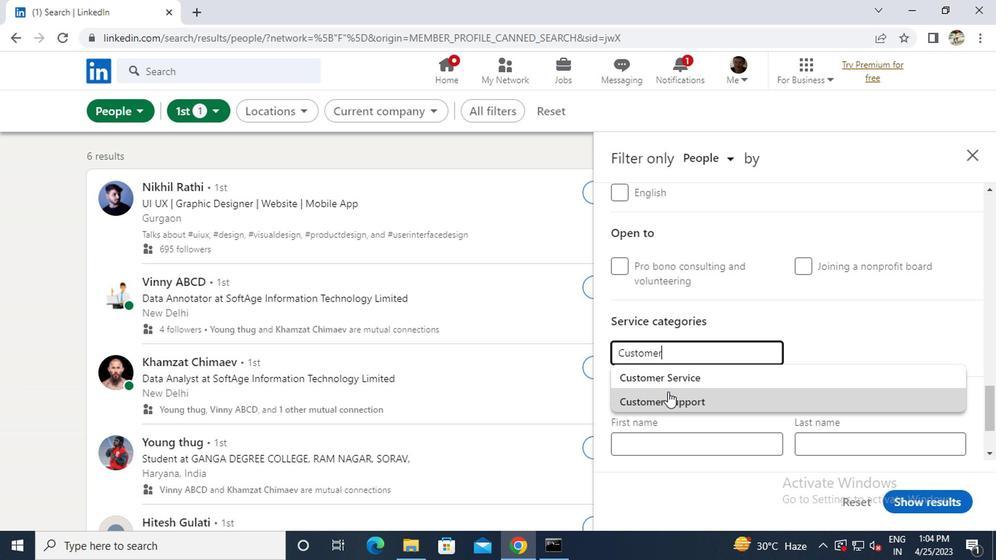 
Action: Mouse pressed left at (665, 396)
Screenshot: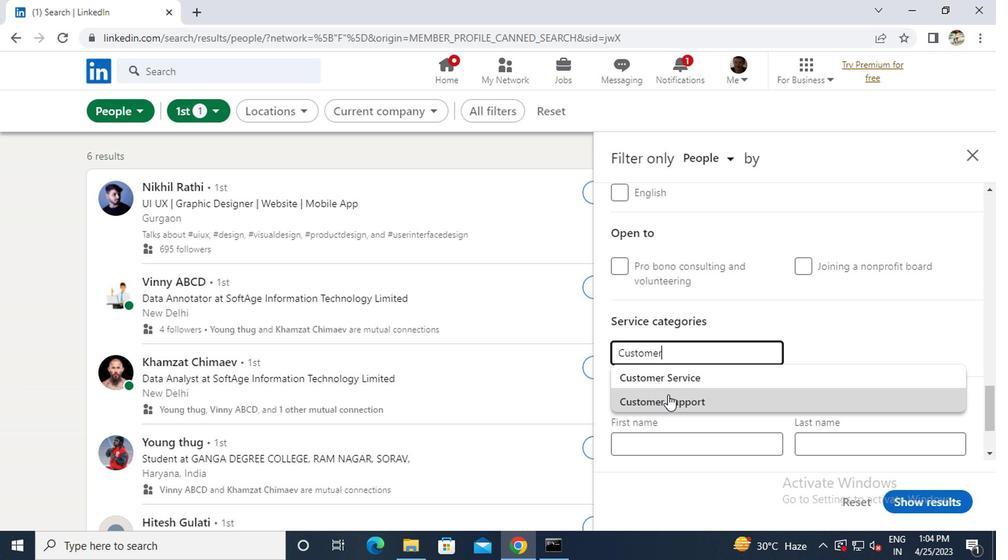 
Action: Mouse scrolled (665, 395) with delta (0, -1)
Screenshot: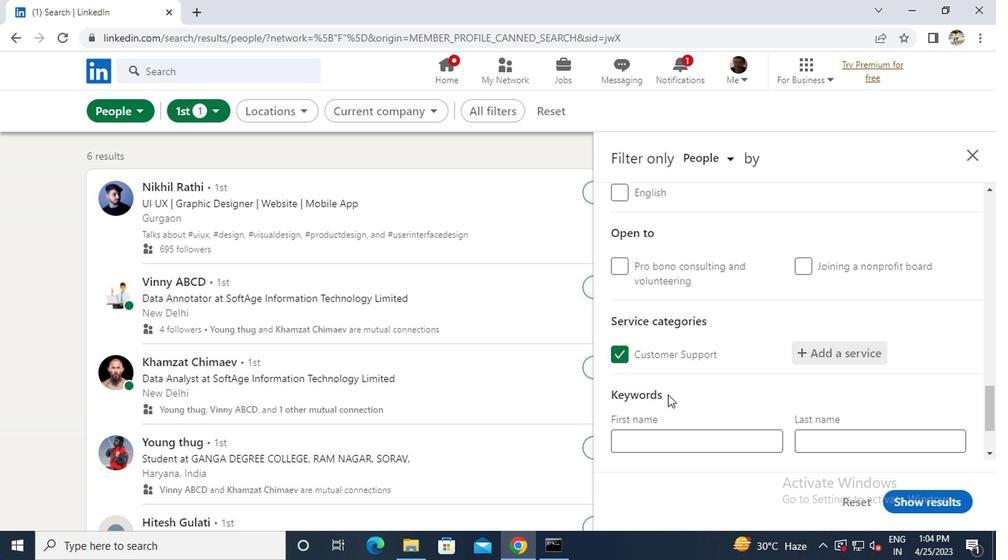 
Action: Mouse moved to (665, 415)
Screenshot: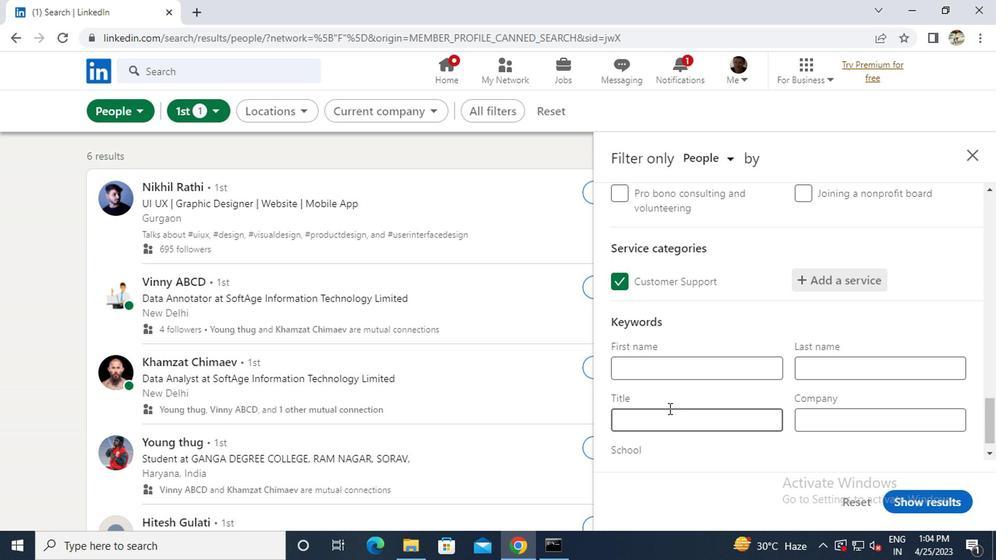 
Action: Mouse pressed left at (665, 415)
Screenshot: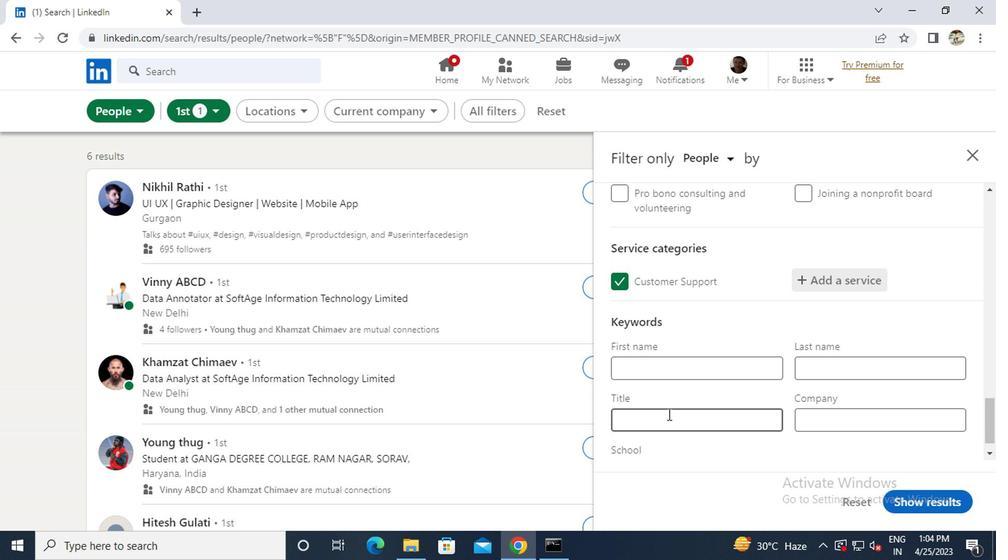 
Action: Key pressed <Key.caps_lock>T<Key.caps_lock>APER
Screenshot: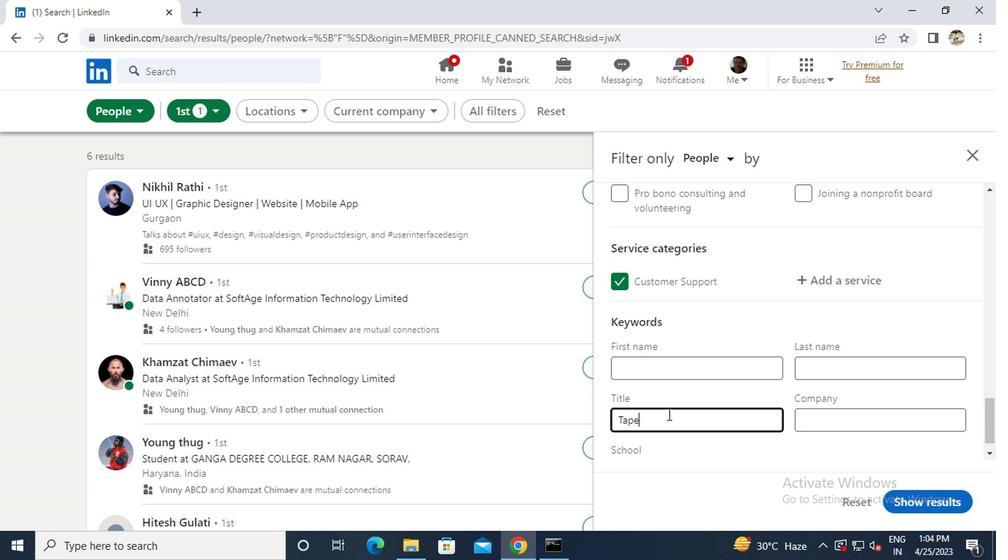 
Action: Mouse moved to (948, 503)
Screenshot: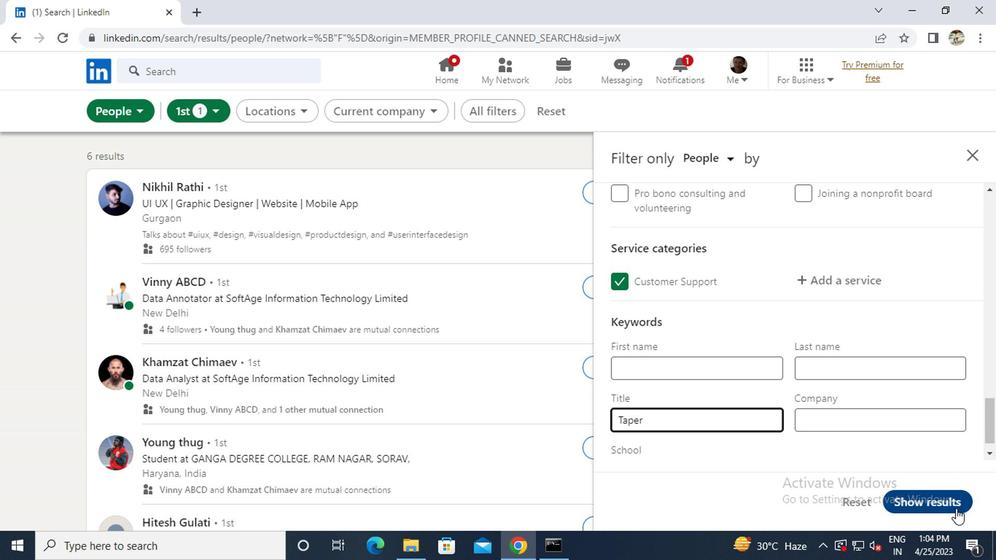 
Action: Mouse pressed left at (948, 503)
Screenshot: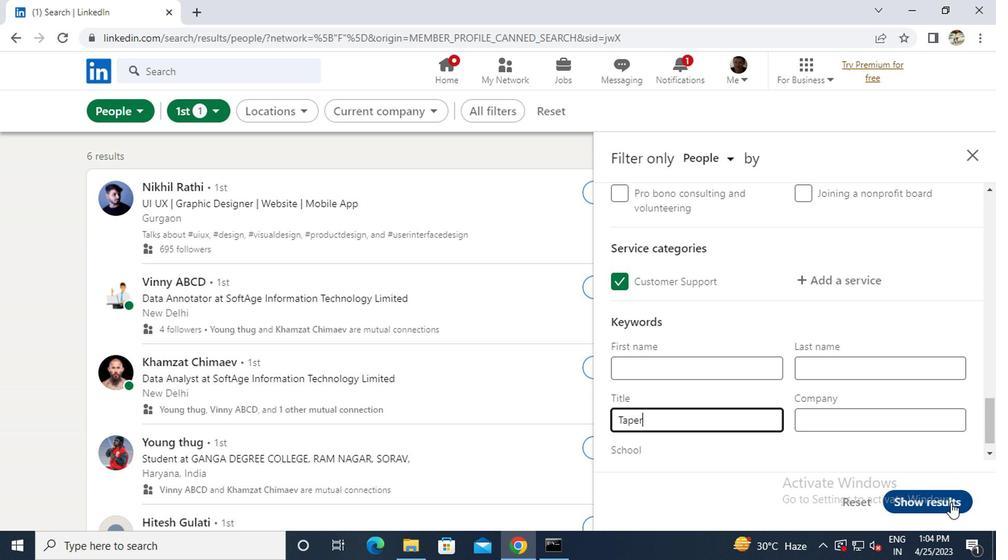 
